 Task: Forward email as attachment with the signature Devin Parker with the subject Quarterly report from softage.1@softage.net to softage.7@softage.net with the message Please provide me with an update on the projects change management plan.
Action: Mouse moved to (904, 74)
Screenshot: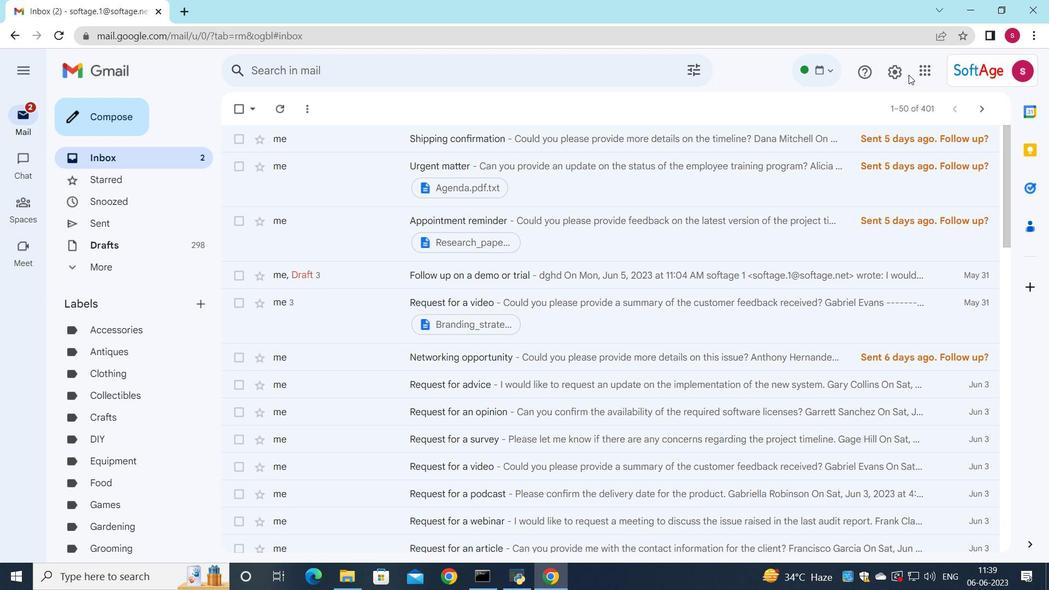 
Action: Mouse pressed left at (904, 74)
Screenshot: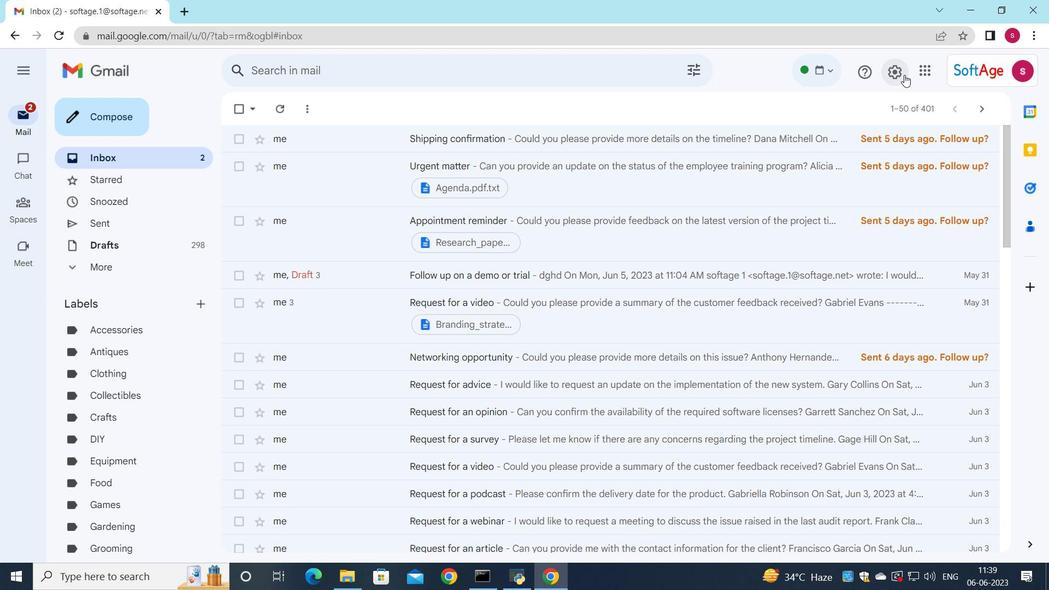 
Action: Mouse moved to (906, 137)
Screenshot: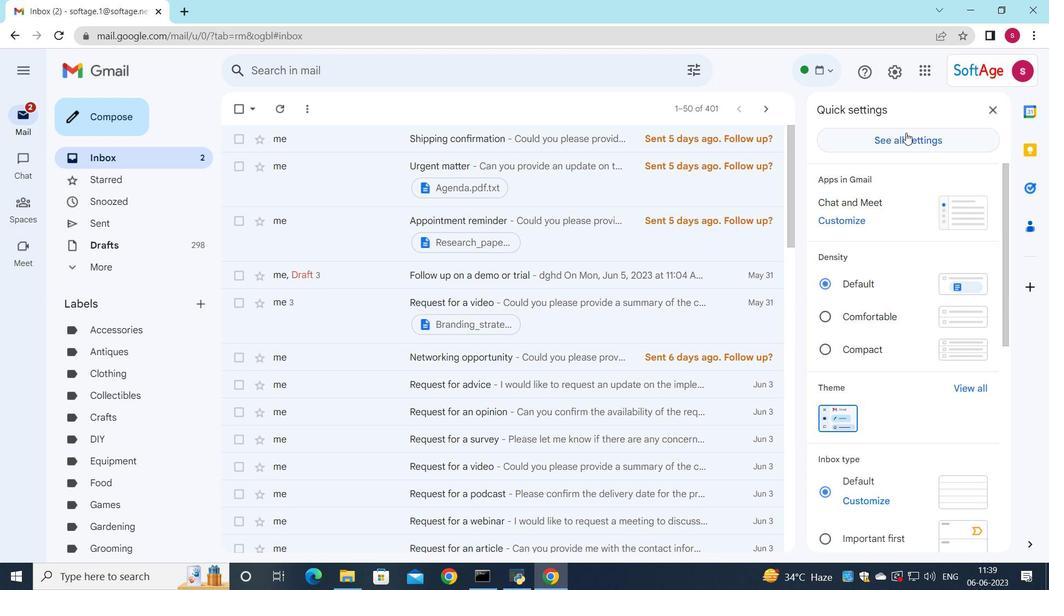 
Action: Mouse pressed left at (906, 137)
Screenshot: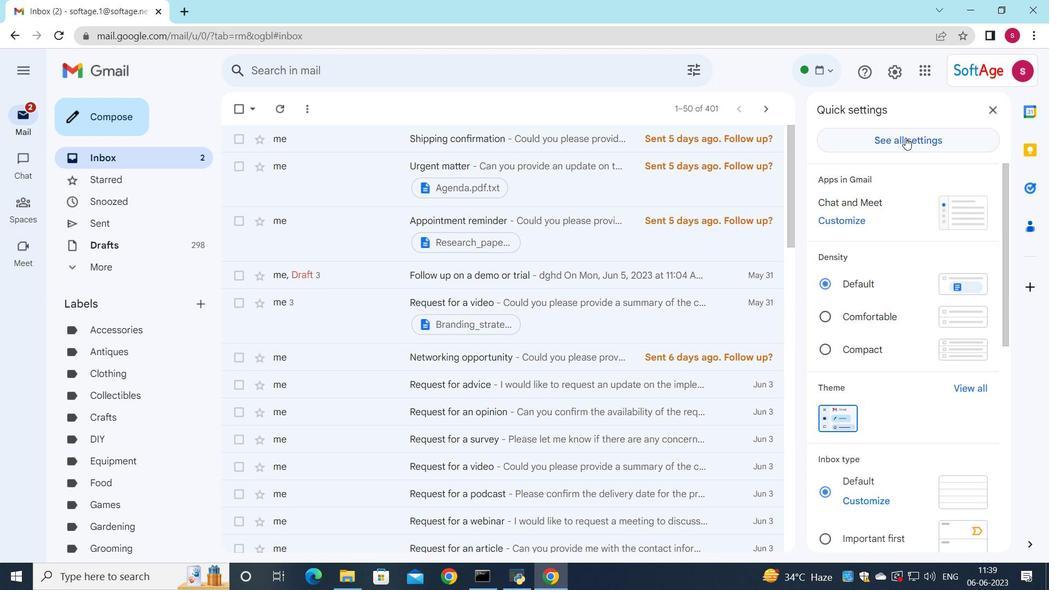 
Action: Mouse moved to (616, 224)
Screenshot: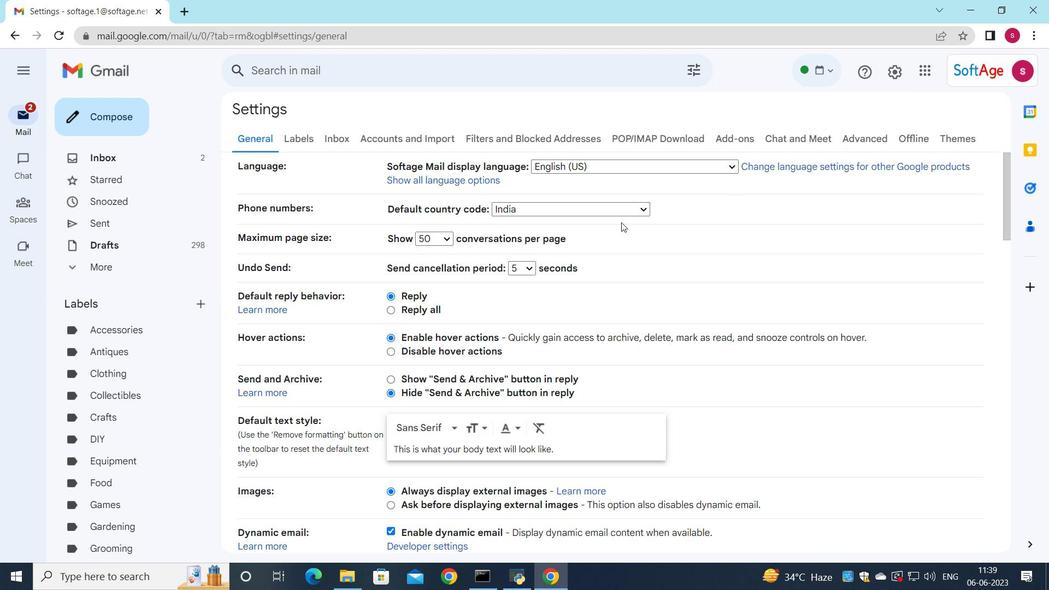 
Action: Mouse scrolled (616, 223) with delta (0, 0)
Screenshot: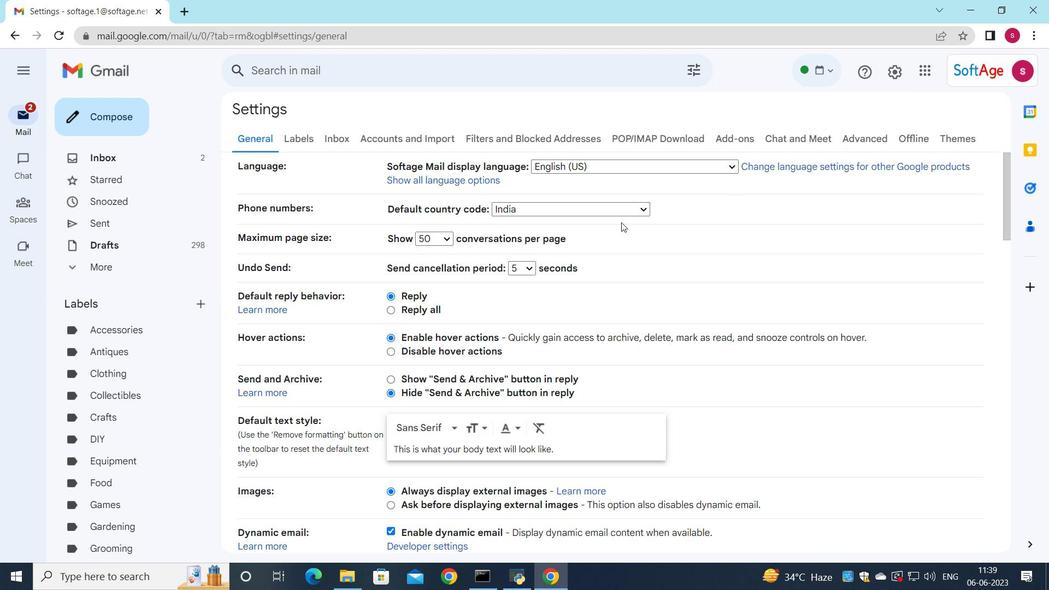 
Action: Mouse moved to (613, 226)
Screenshot: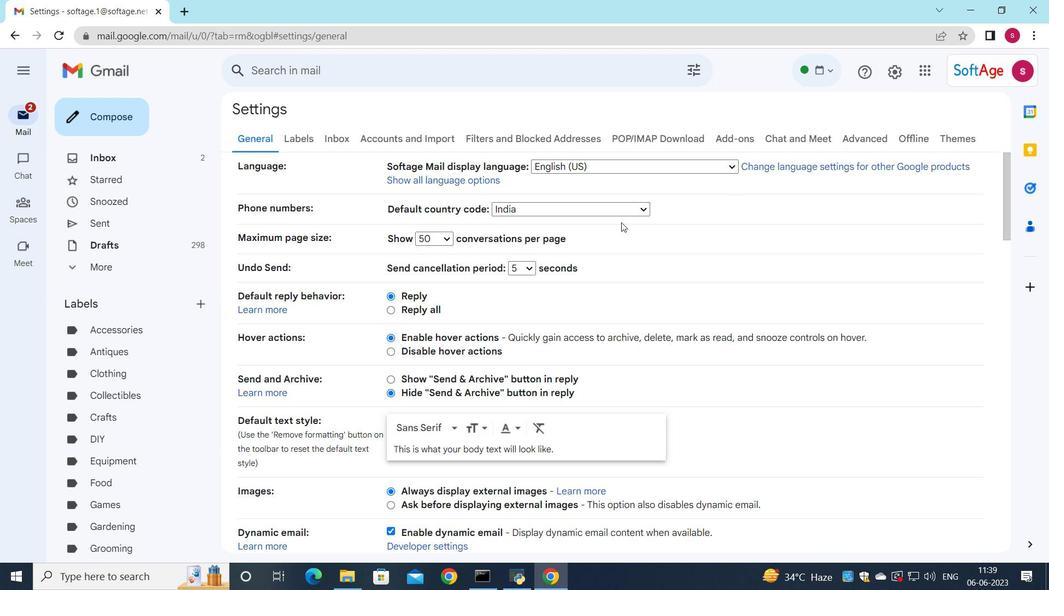 
Action: Mouse scrolled (613, 226) with delta (0, 0)
Screenshot: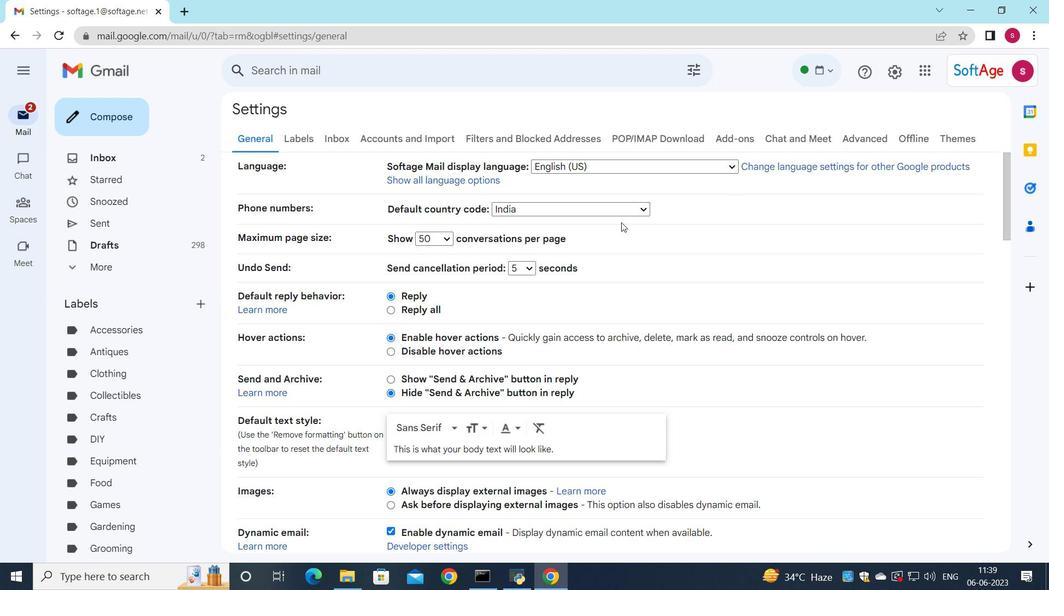 
Action: Mouse moved to (606, 235)
Screenshot: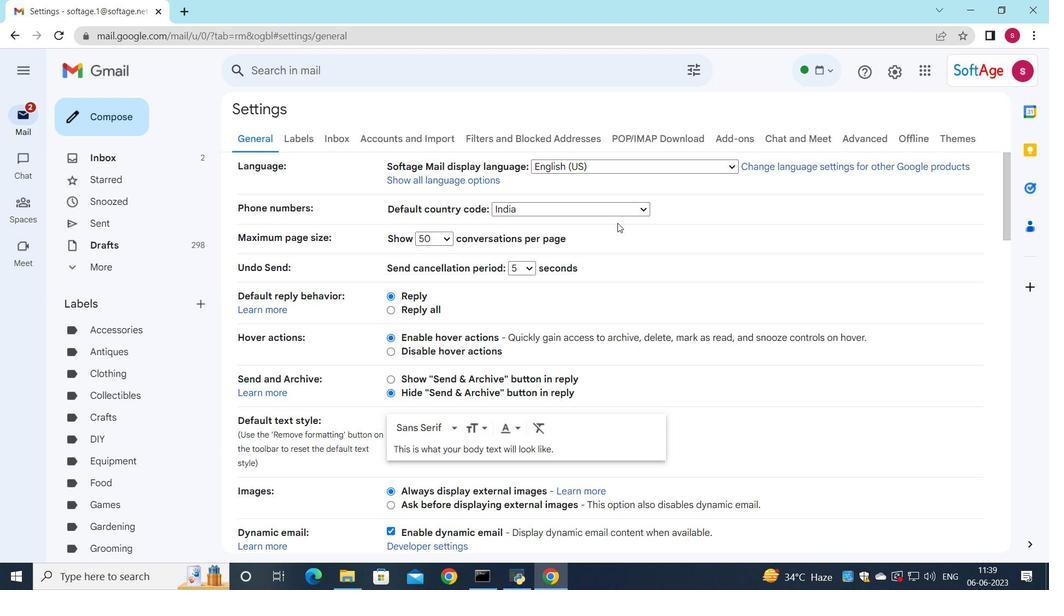 
Action: Mouse scrolled (606, 235) with delta (0, 0)
Screenshot: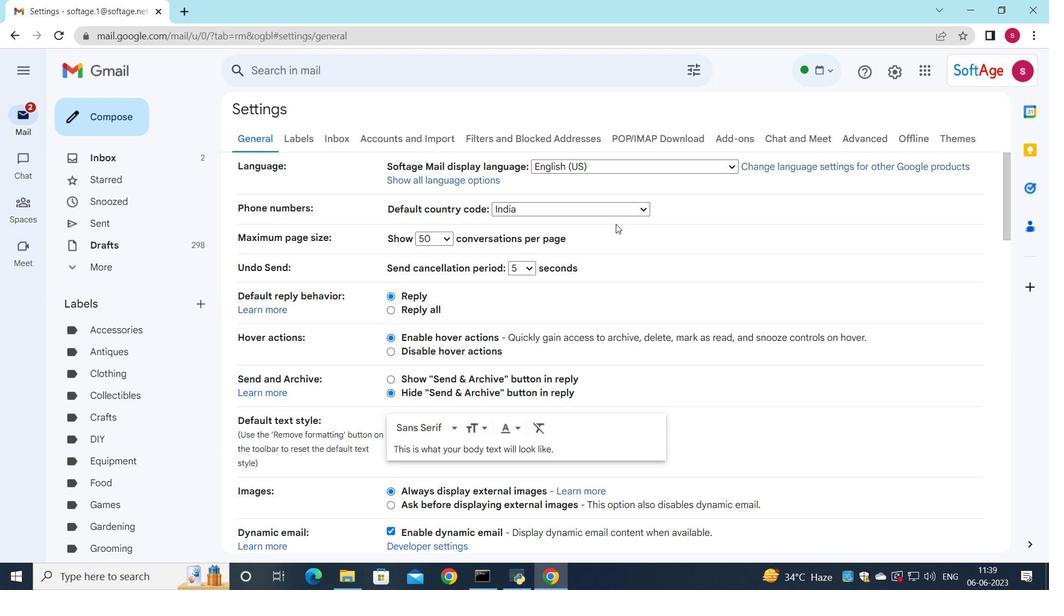 
Action: Mouse moved to (589, 250)
Screenshot: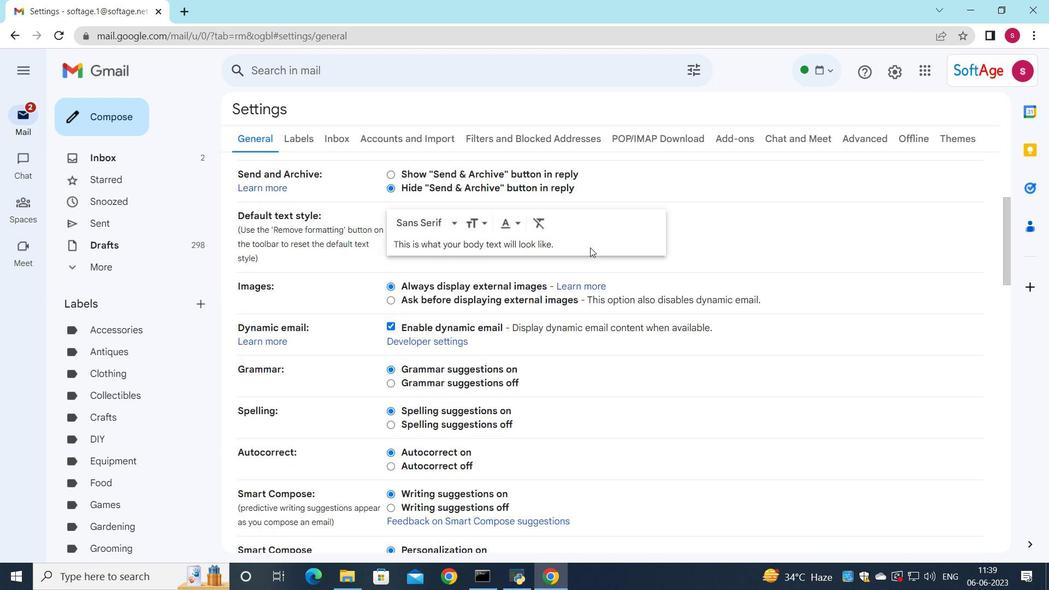 
Action: Mouse scrolled (589, 250) with delta (0, 0)
Screenshot: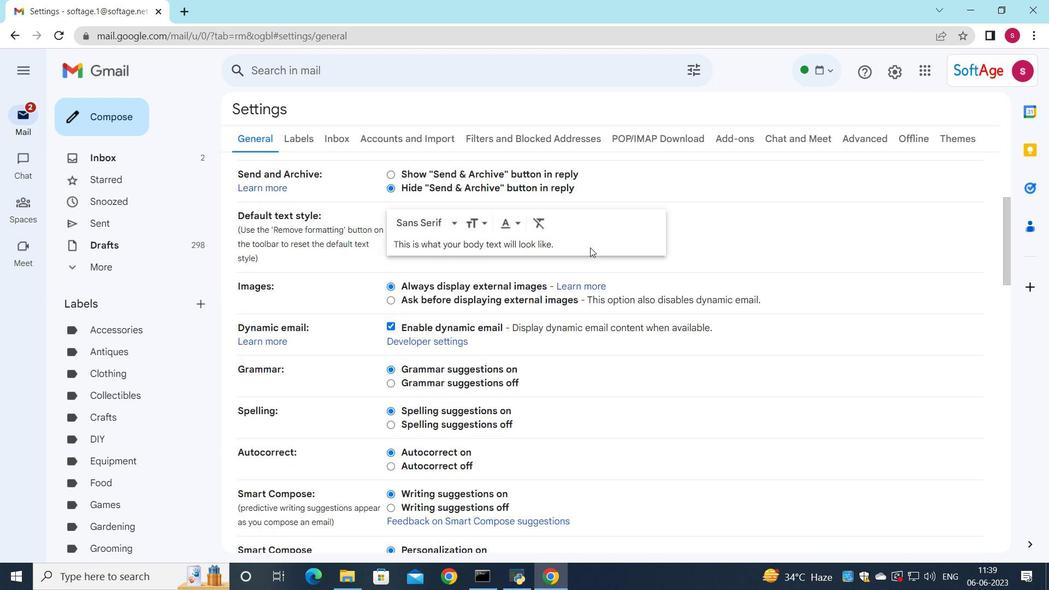 
Action: Mouse scrolled (589, 250) with delta (0, 0)
Screenshot: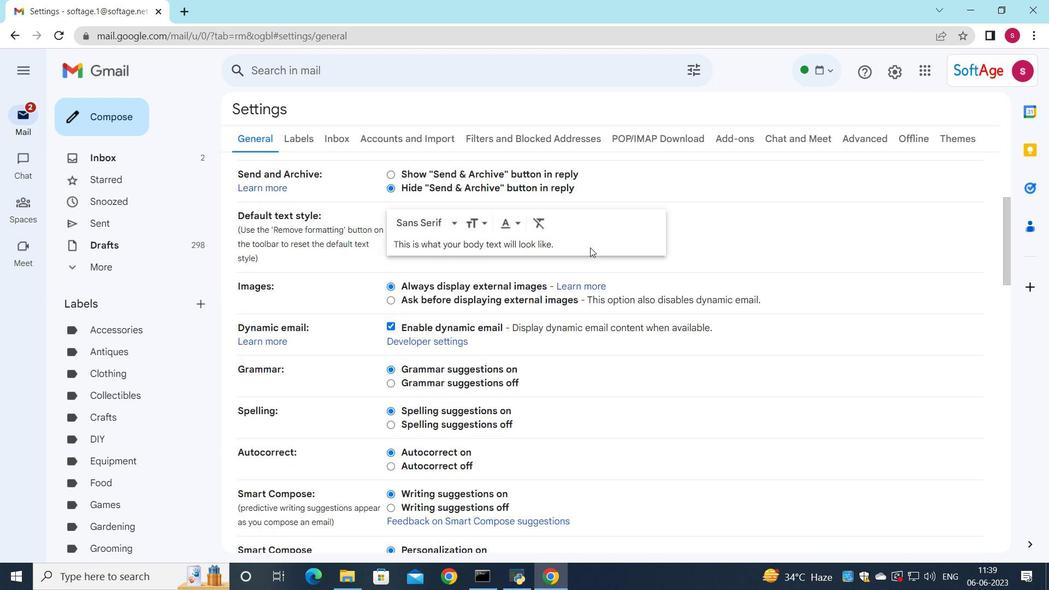 
Action: Mouse moved to (588, 252)
Screenshot: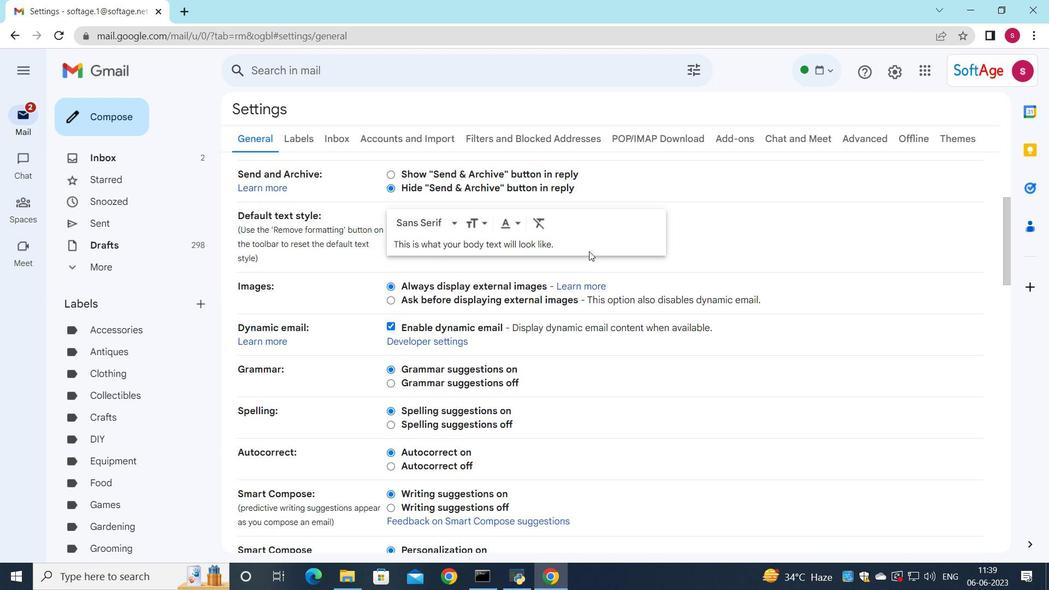 
Action: Mouse scrolled (588, 252) with delta (0, 0)
Screenshot: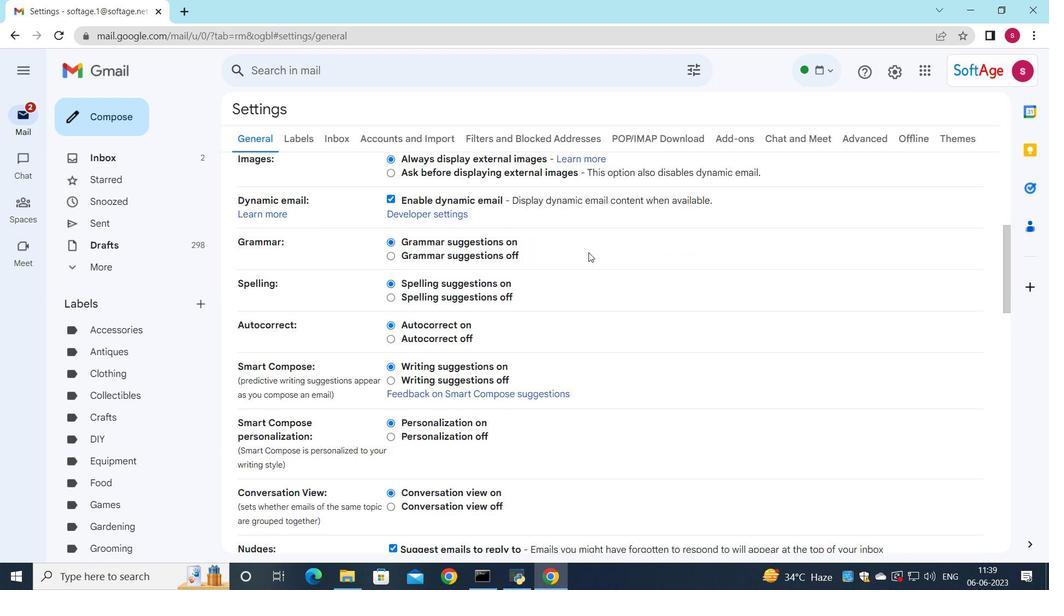 
Action: Mouse scrolled (588, 252) with delta (0, 0)
Screenshot: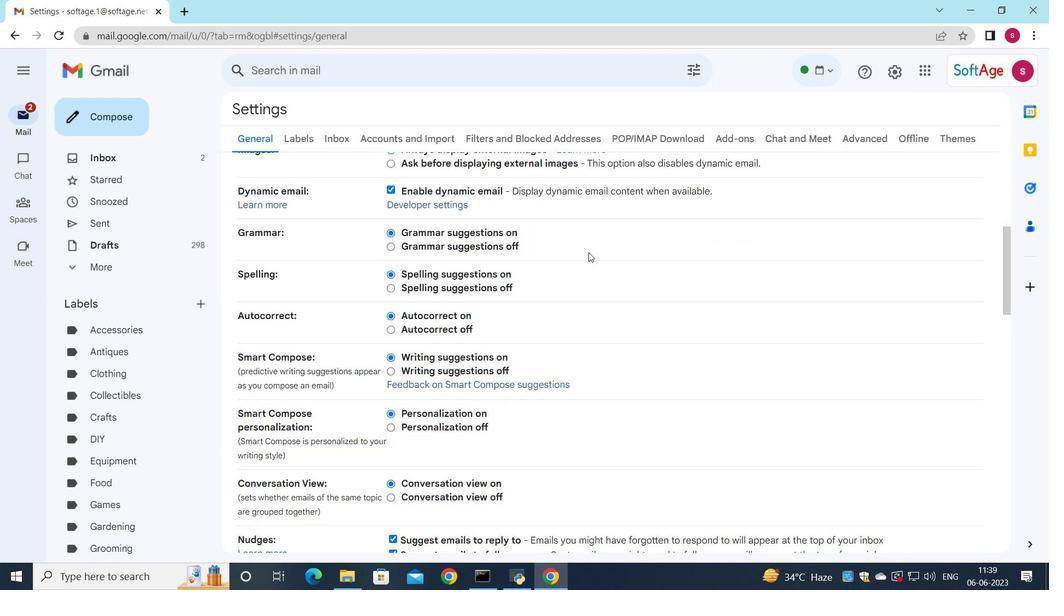 
Action: Mouse scrolled (588, 252) with delta (0, 0)
Screenshot: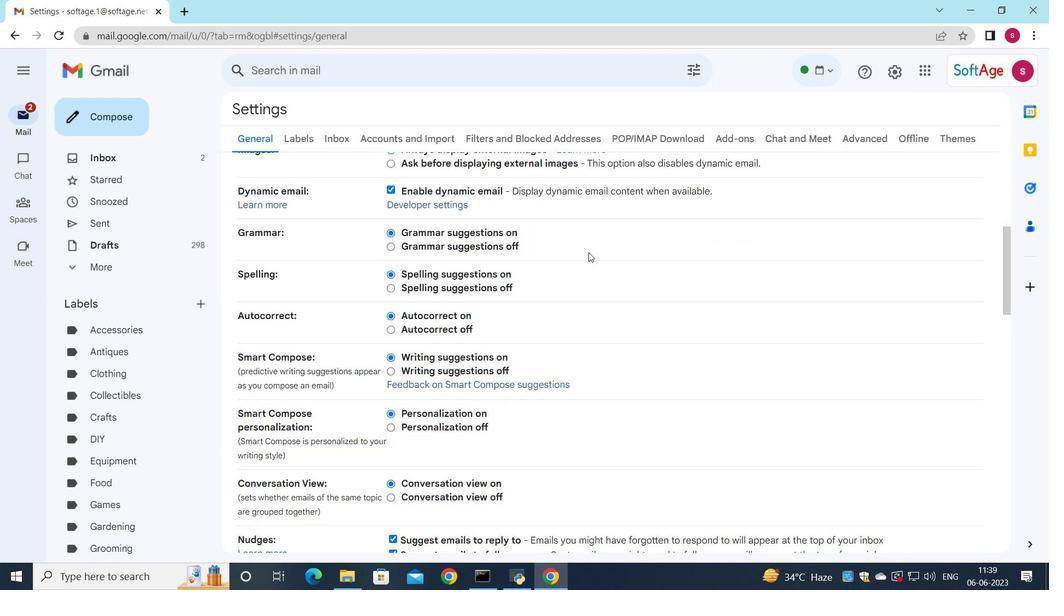 
Action: Mouse moved to (588, 252)
Screenshot: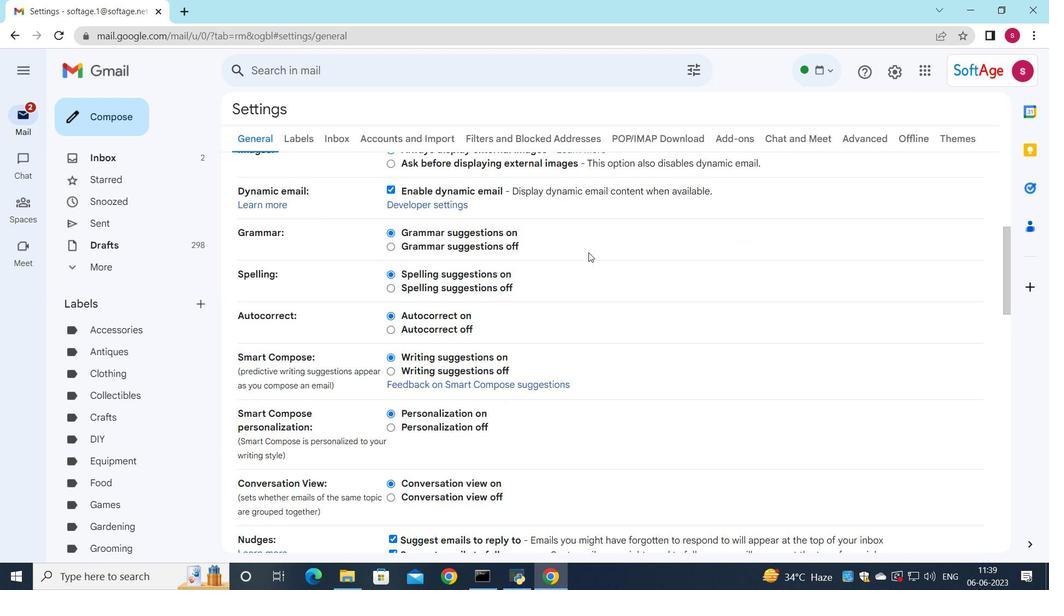 
Action: Mouse scrolled (588, 252) with delta (0, 0)
Screenshot: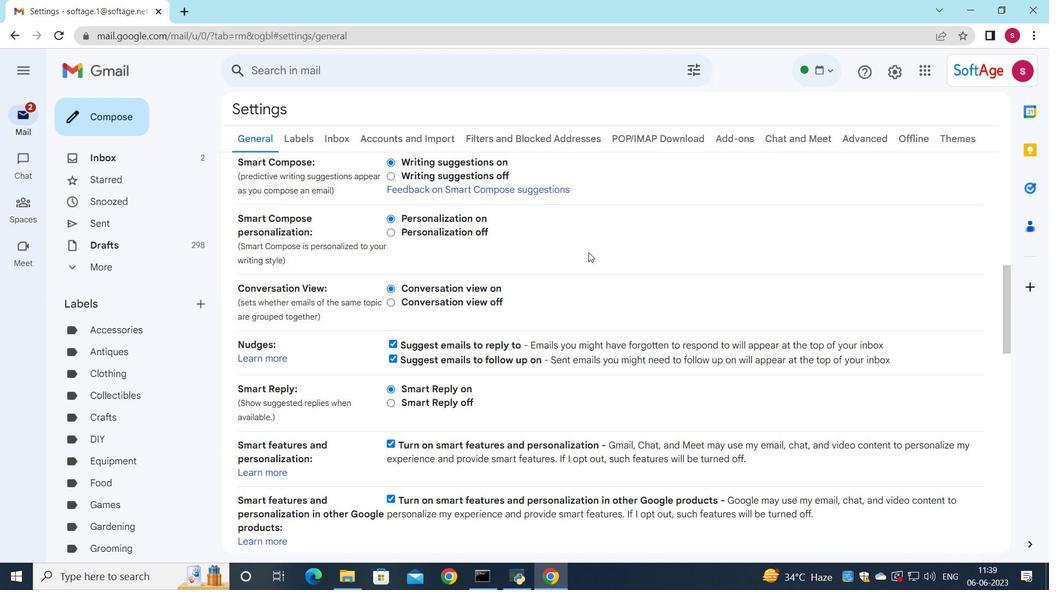 
Action: Mouse scrolled (588, 252) with delta (0, 0)
Screenshot: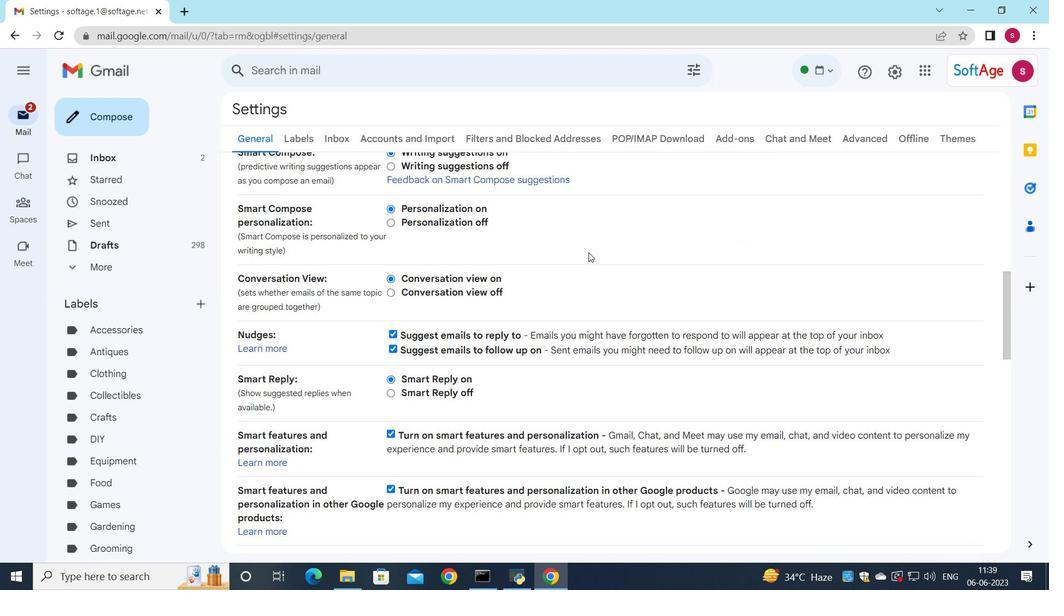 
Action: Mouse scrolled (588, 252) with delta (0, 0)
Screenshot: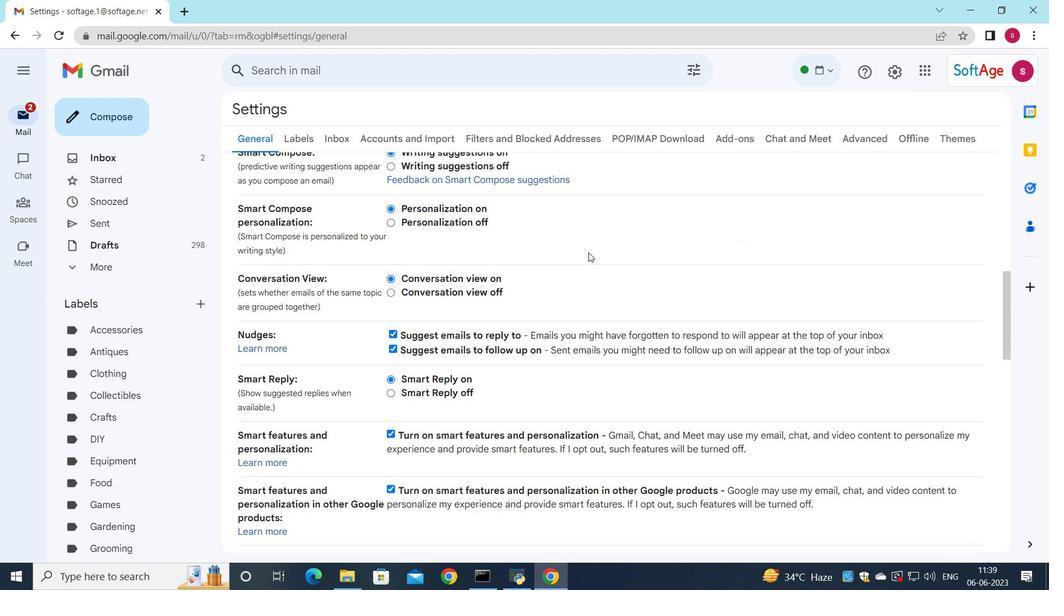 
Action: Mouse scrolled (588, 252) with delta (0, 0)
Screenshot: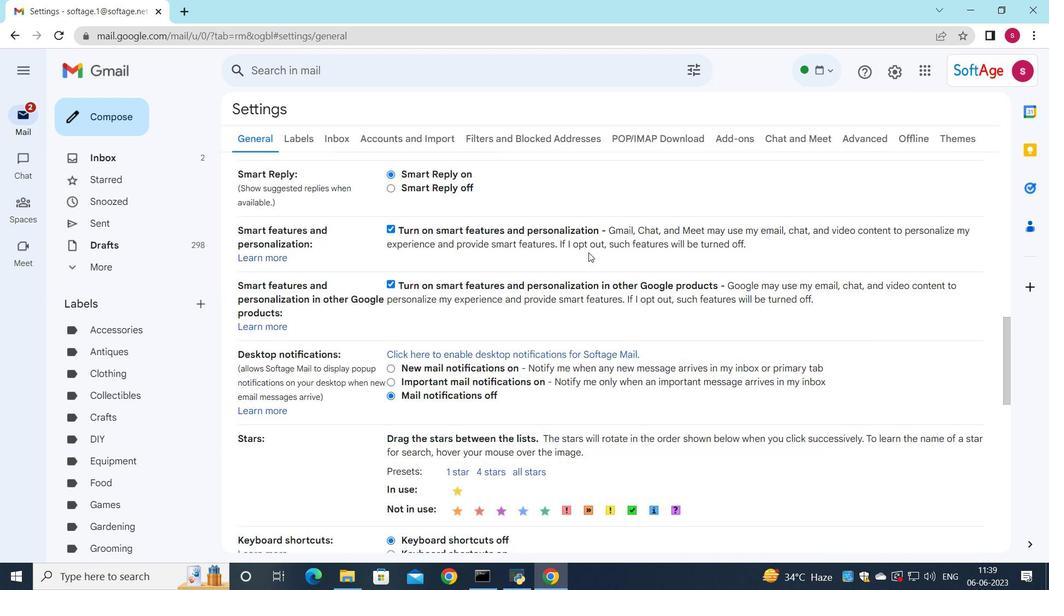 
Action: Mouse scrolled (588, 252) with delta (0, 0)
Screenshot: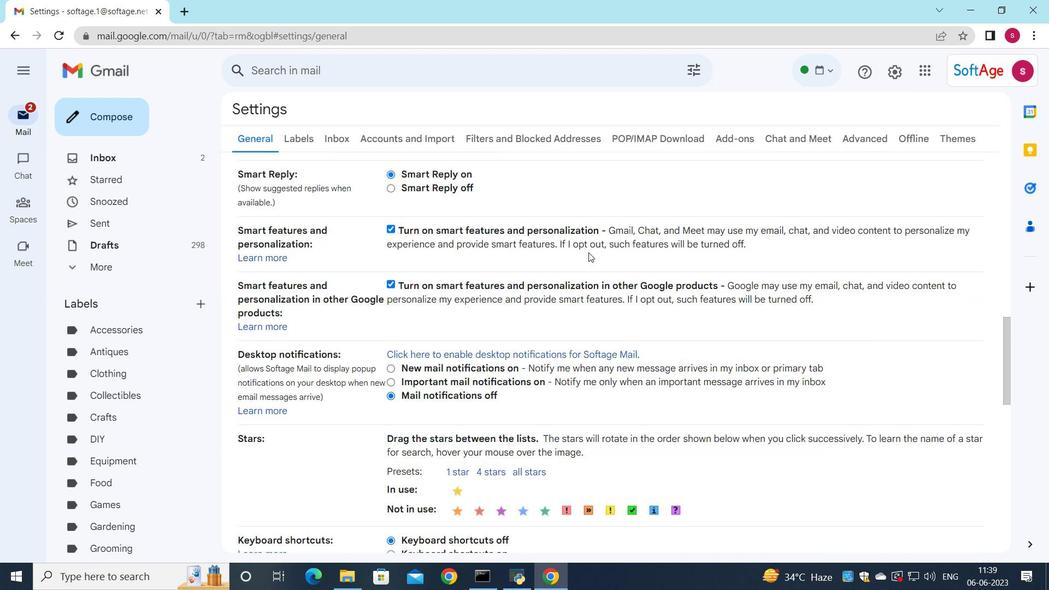 
Action: Mouse scrolled (588, 252) with delta (0, 0)
Screenshot: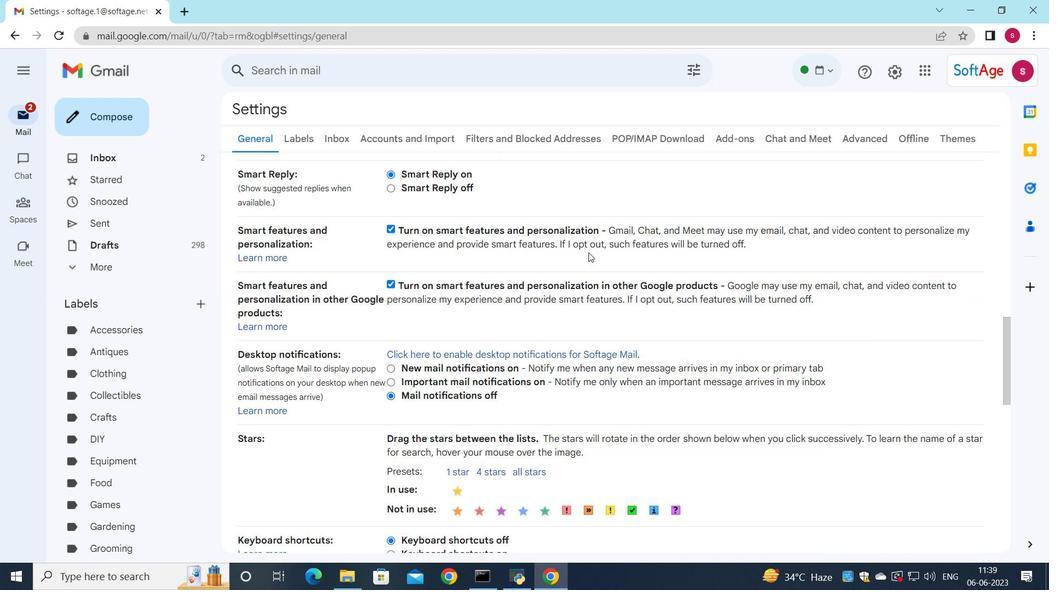 
Action: Mouse moved to (587, 254)
Screenshot: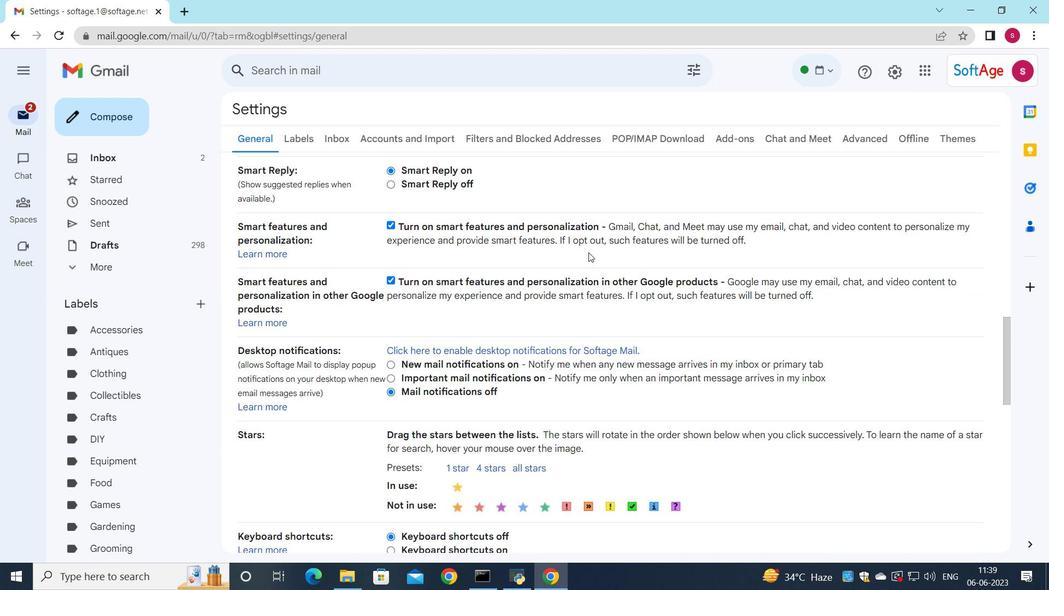 
Action: Mouse scrolled (587, 253) with delta (0, 0)
Screenshot: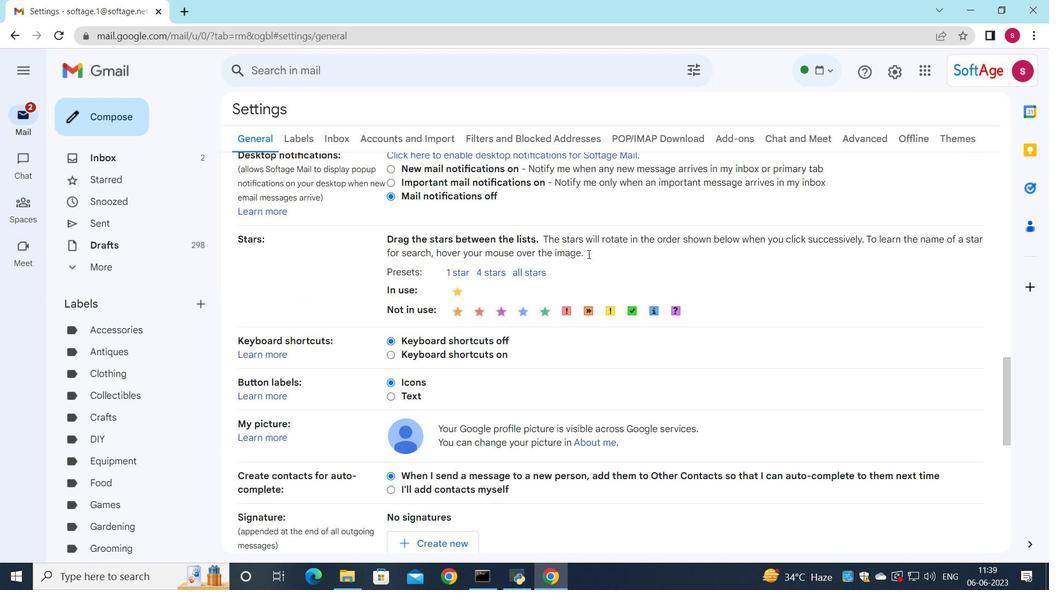 
Action: Mouse scrolled (587, 253) with delta (0, 0)
Screenshot: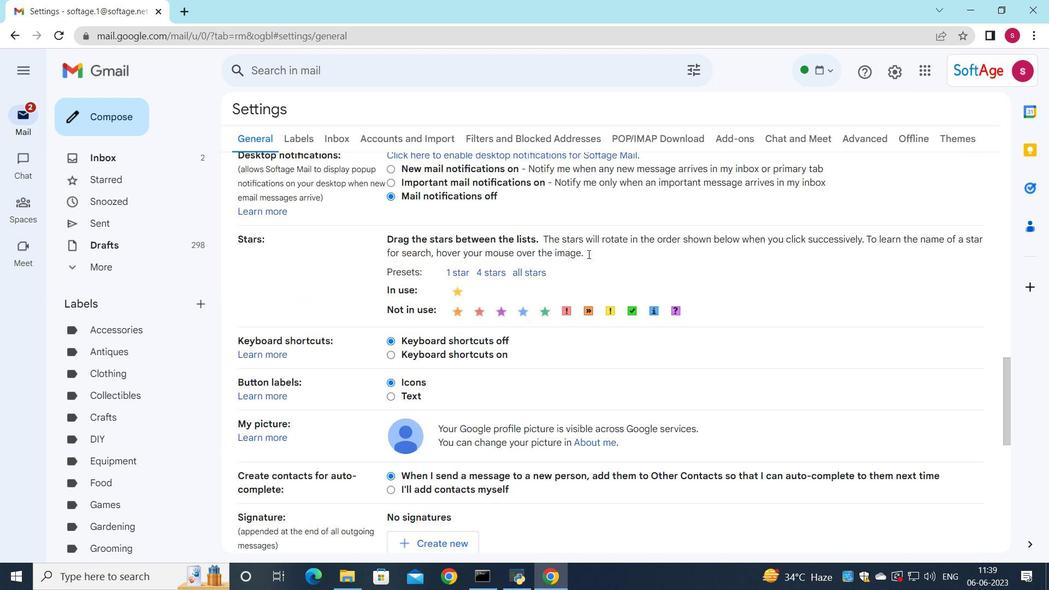 
Action: Mouse moved to (582, 264)
Screenshot: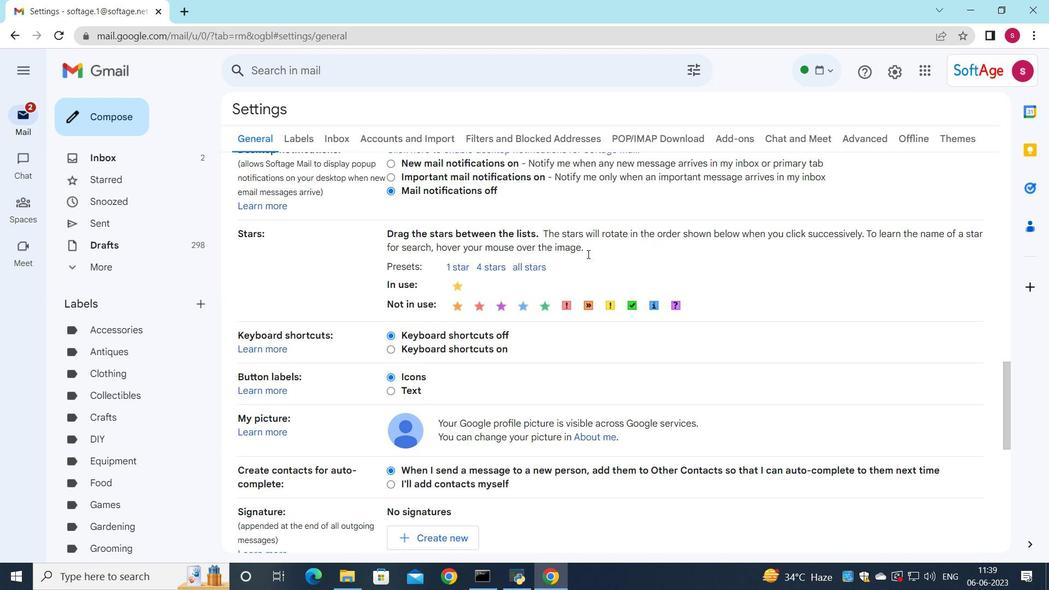 
Action: Mouse scrolled (582, 263) with delta (0, 0)
Screenshot: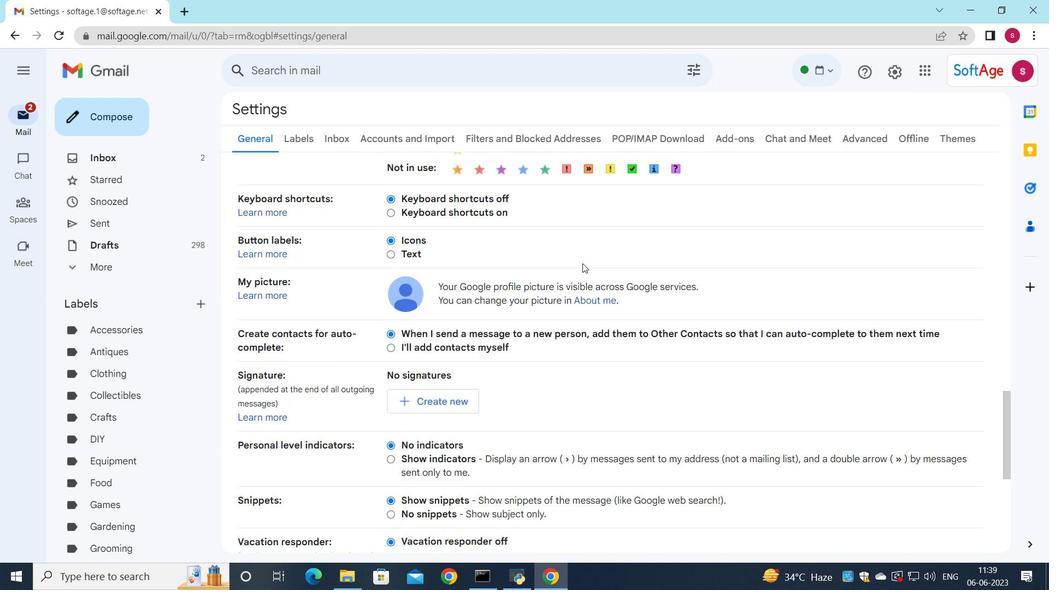 
Action: Mouse scrolled (582, 263) with delta (0, 0)
Screenshot: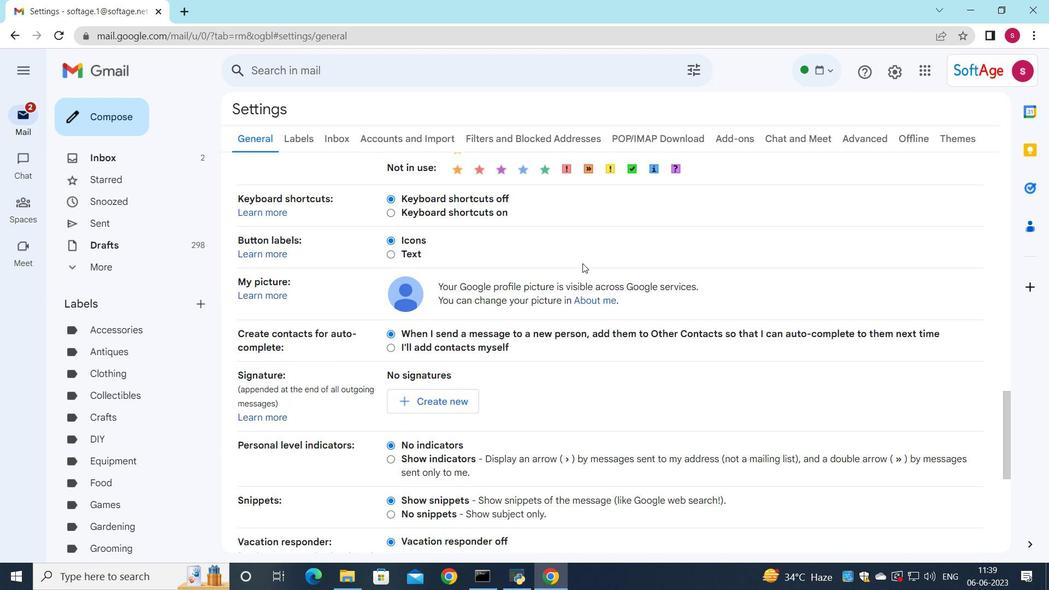 
Action: Mouse scrolled (582, 263) with delta (0, 0)
Screenshot: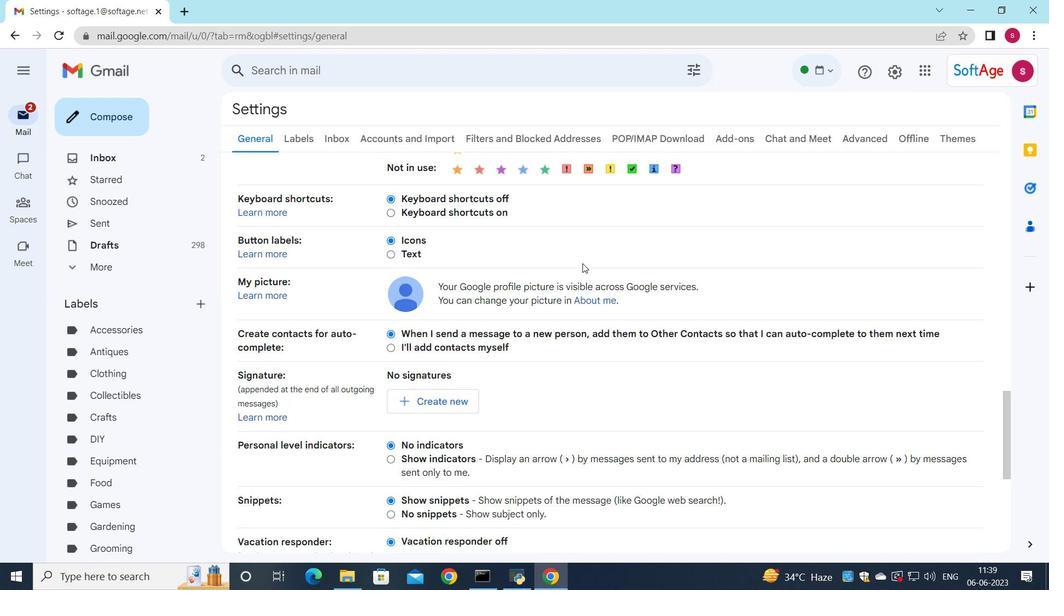 
Action: Mouse moved to (550, 260)
Screenshot: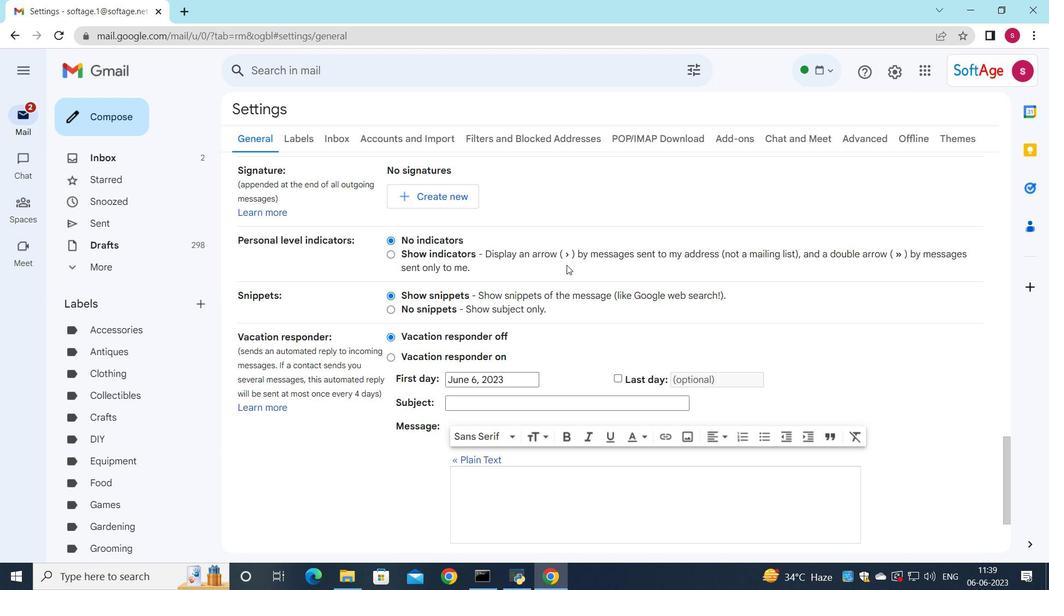 
Action: Mouse scrolled (550, 261) with delta (0, 0)
Screenshot: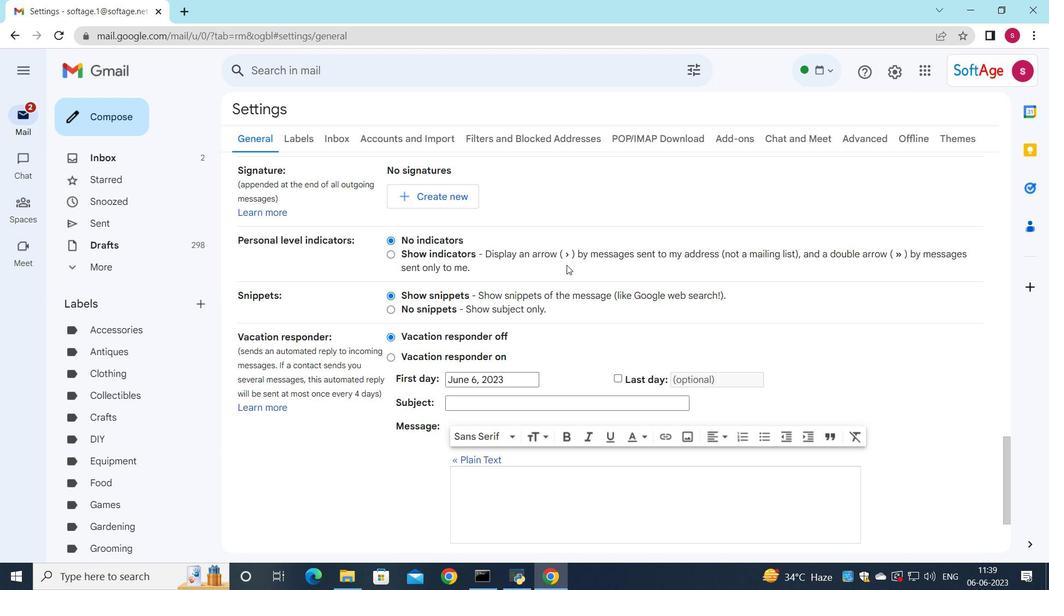 
Action: Mouse moved to (438, 263)
Screenshot: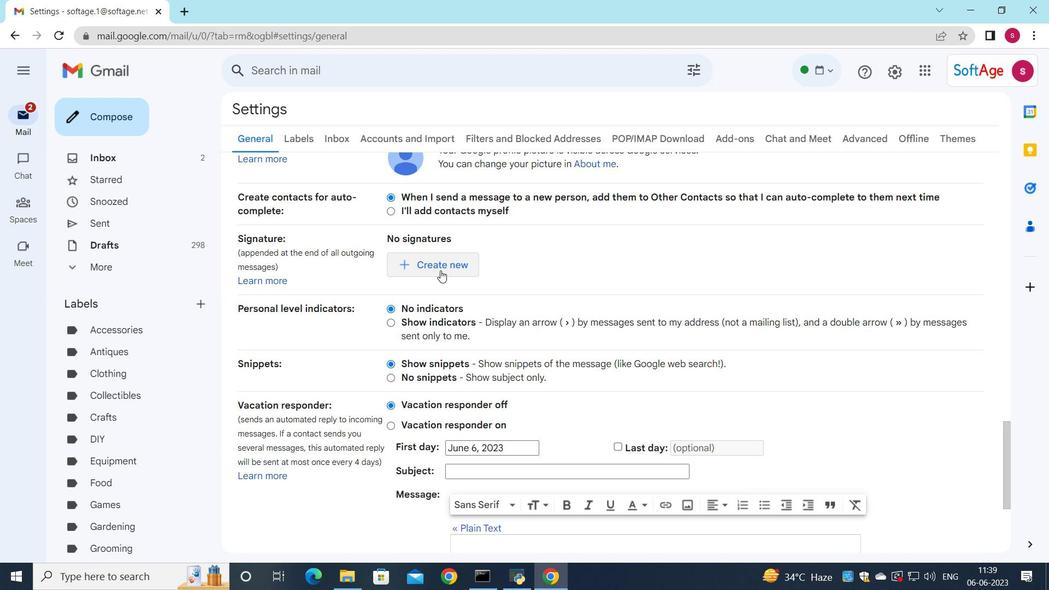 
Action: Mouse pressed left at (438, 263)
Screenshot: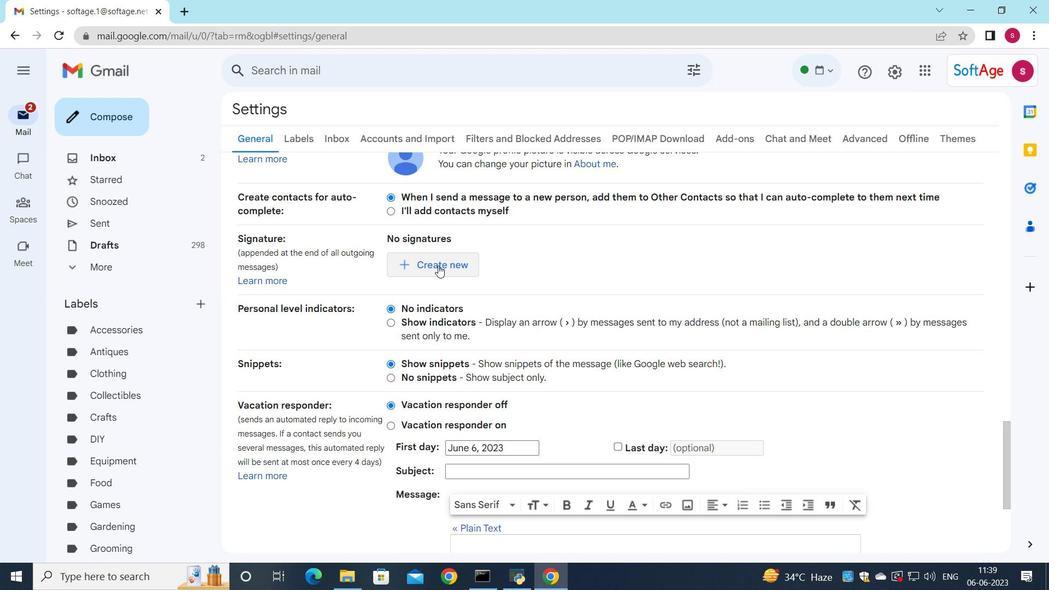 
Action: Mouse moved to (514, 281)
Screenshot: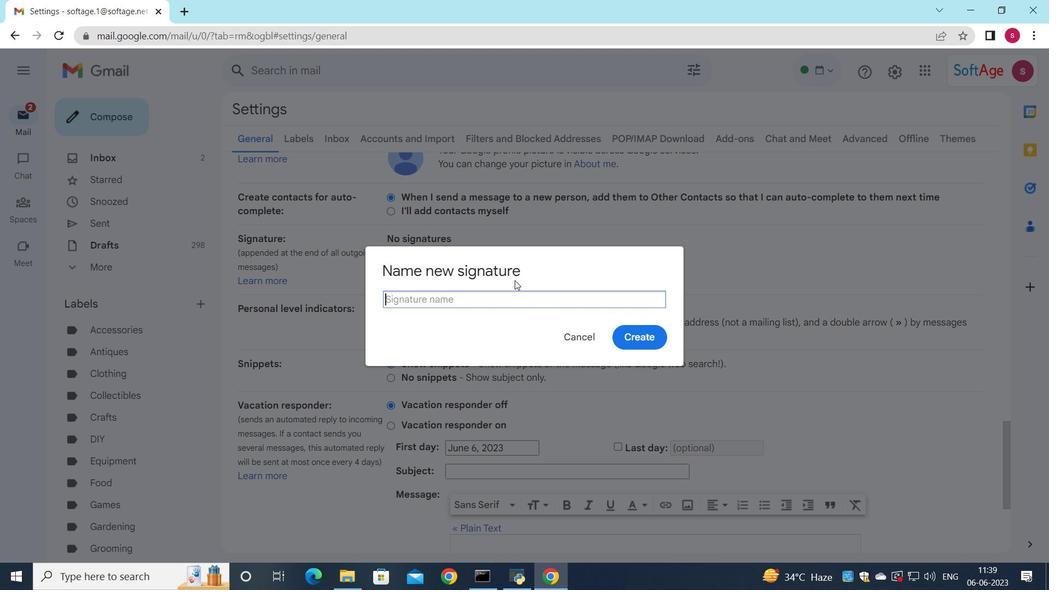 
Action: Key pressed <Key.shift>Devin<Key.space><Key.shift><Key.shift><Key.shift><Key.shift><Key.shift><Key.shift>Parker
Screenshot: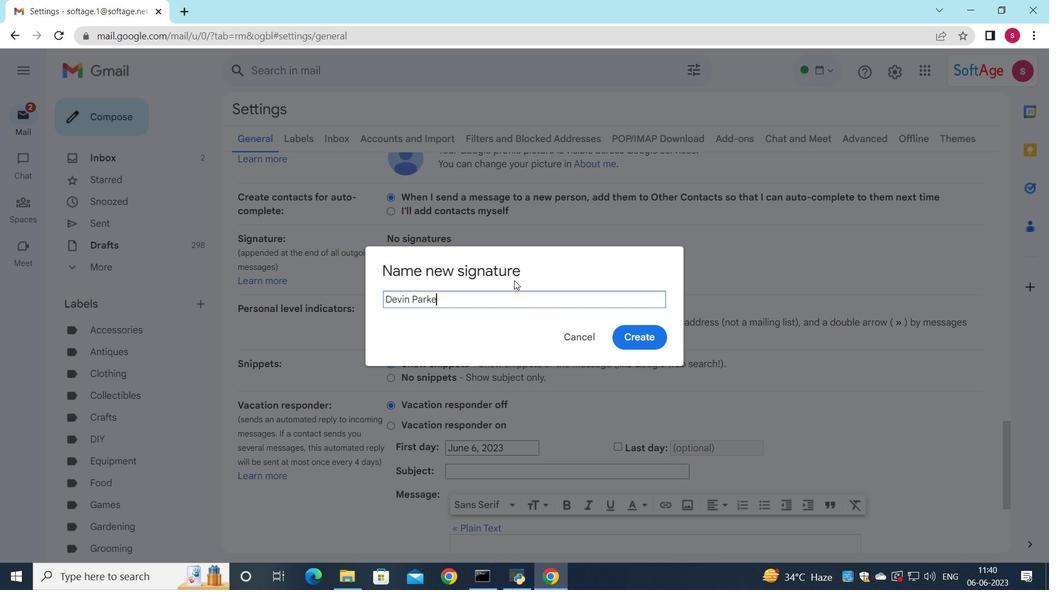
Action: Mouse moved to (633, 327)
Screenshot: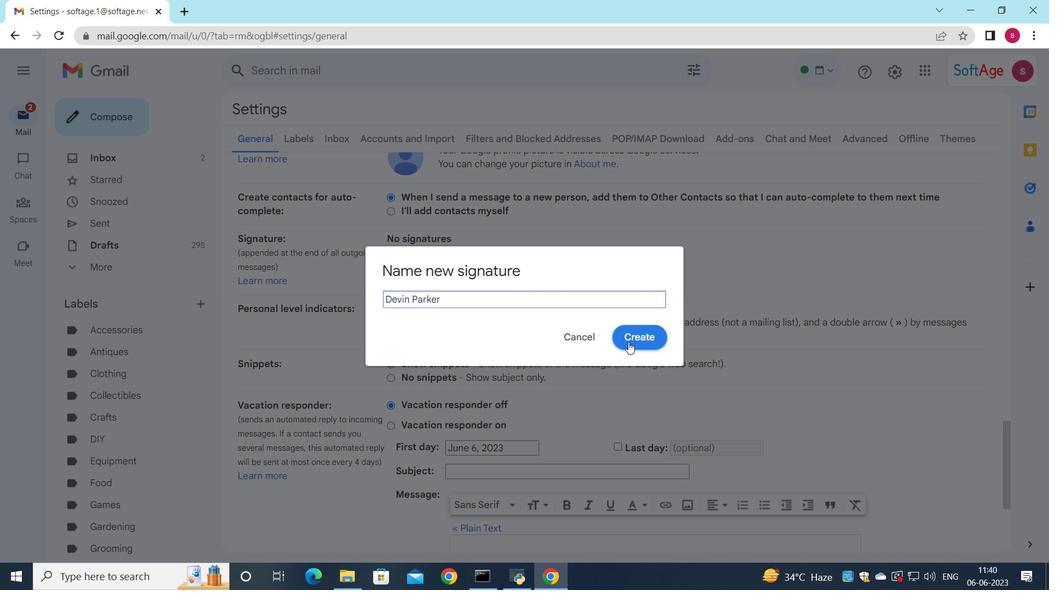 
Action: Mouse pressed left at (633, 327)
Screenshot: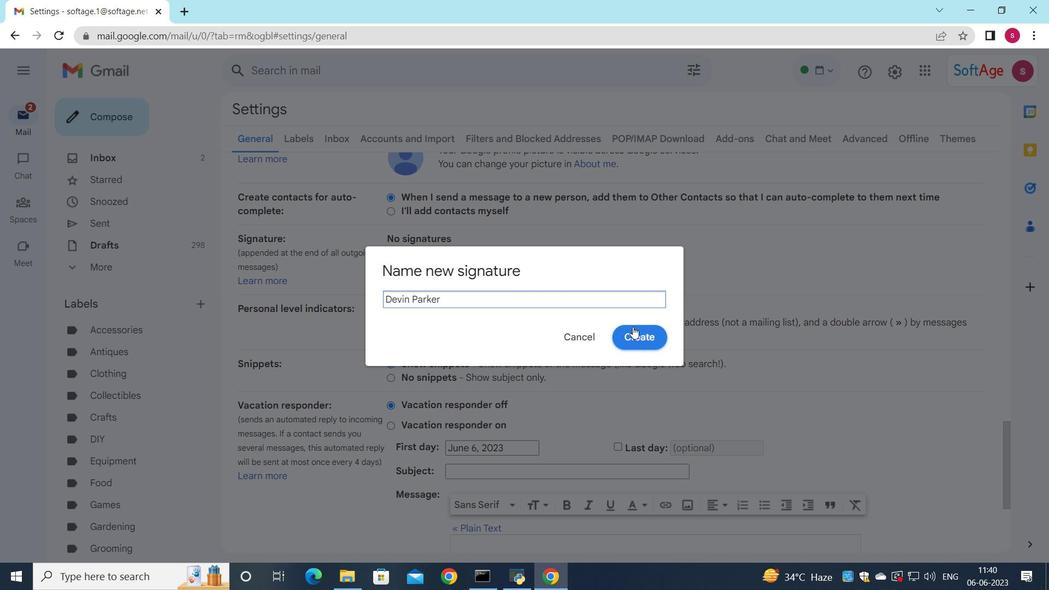 
Action: Mouse moved to (611, 284)
Screenshot: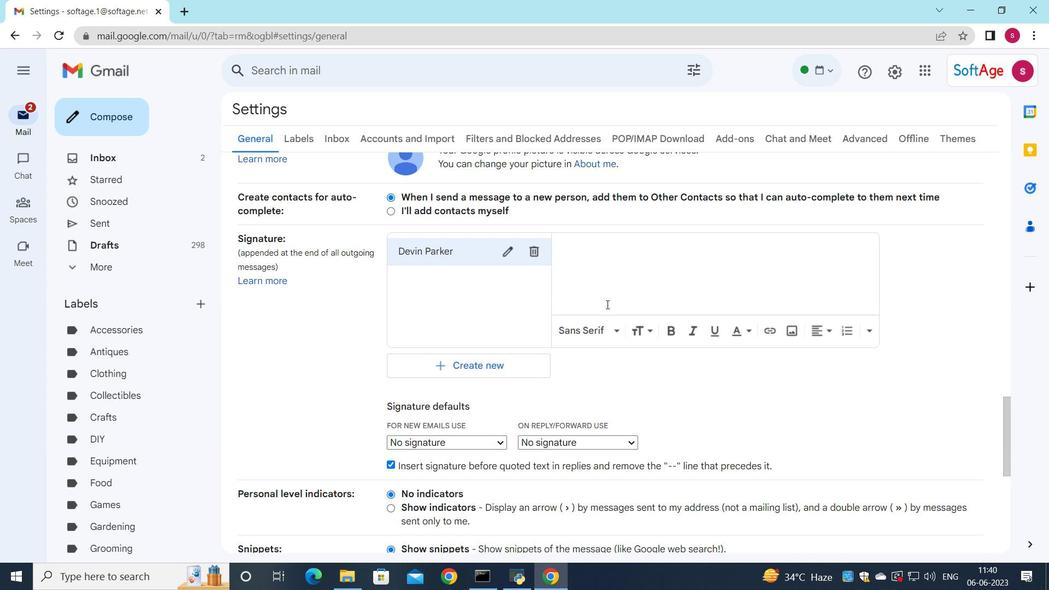 
Action: Mouse pressed left at (611, 284)
Screenshot: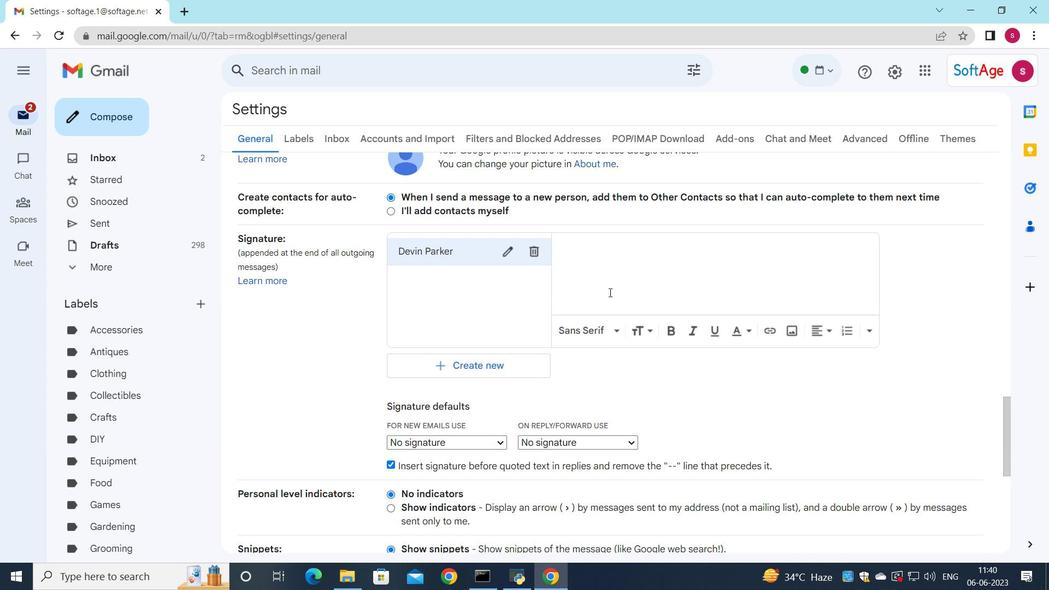 
Action: Key pressed <Key.shift>Devin<Key.space><Key.shift>Parker
Screenshot: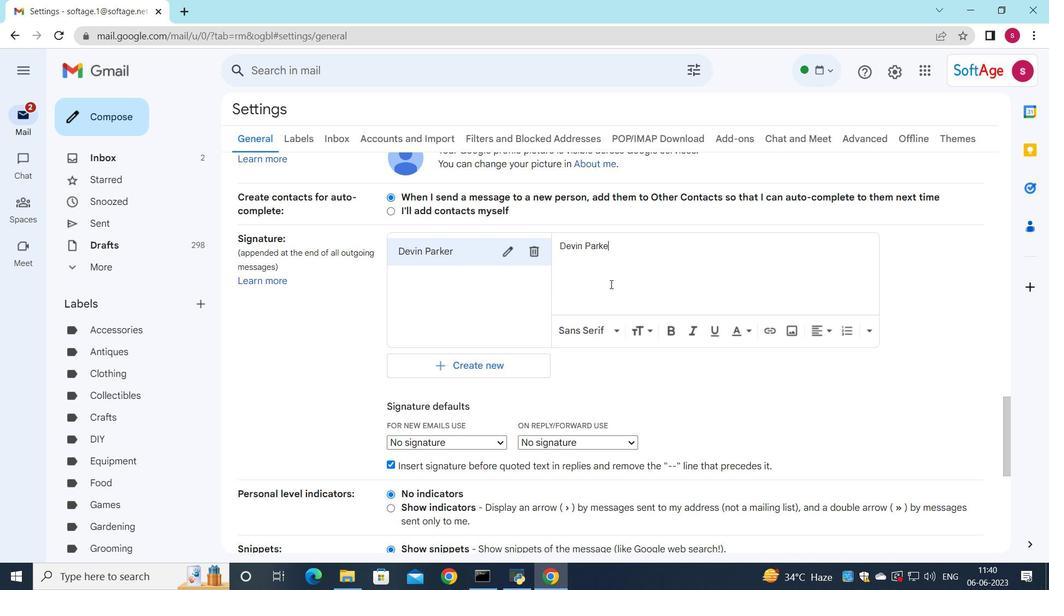 
Action: Mouse moved to (558, 305)
Screenshot: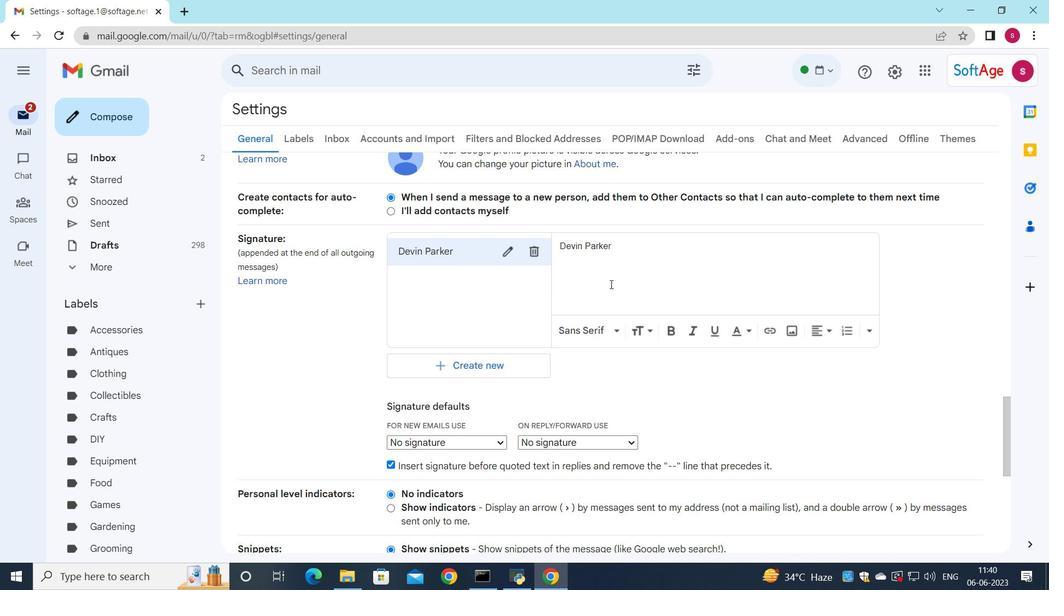 
Action: Mouse scrolled (558, 305) with delta (0, 0)
Screenshot: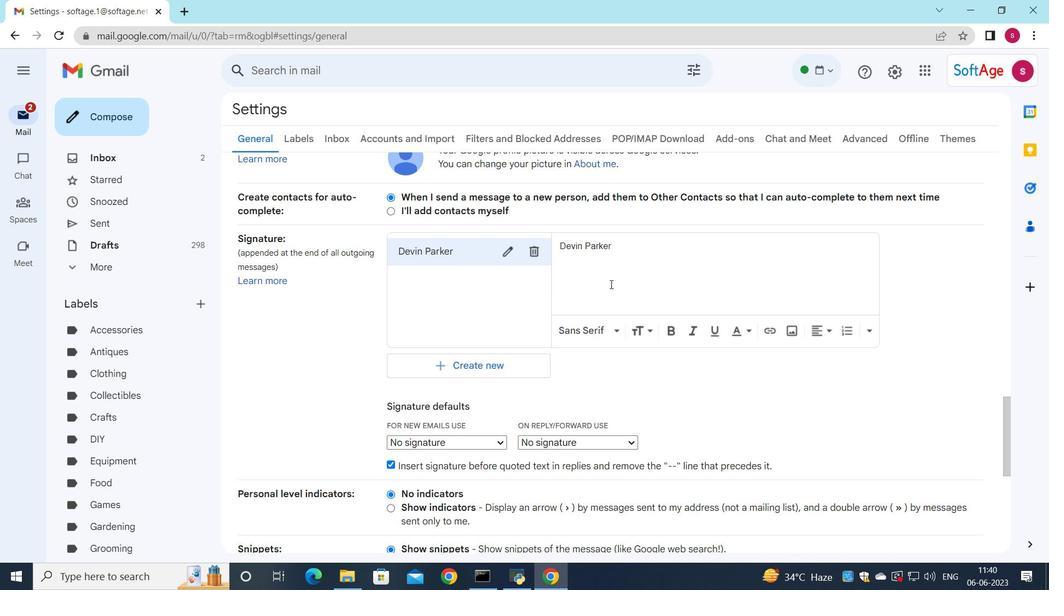 
Action: Mouse moved to (521, 335)
Screenshot: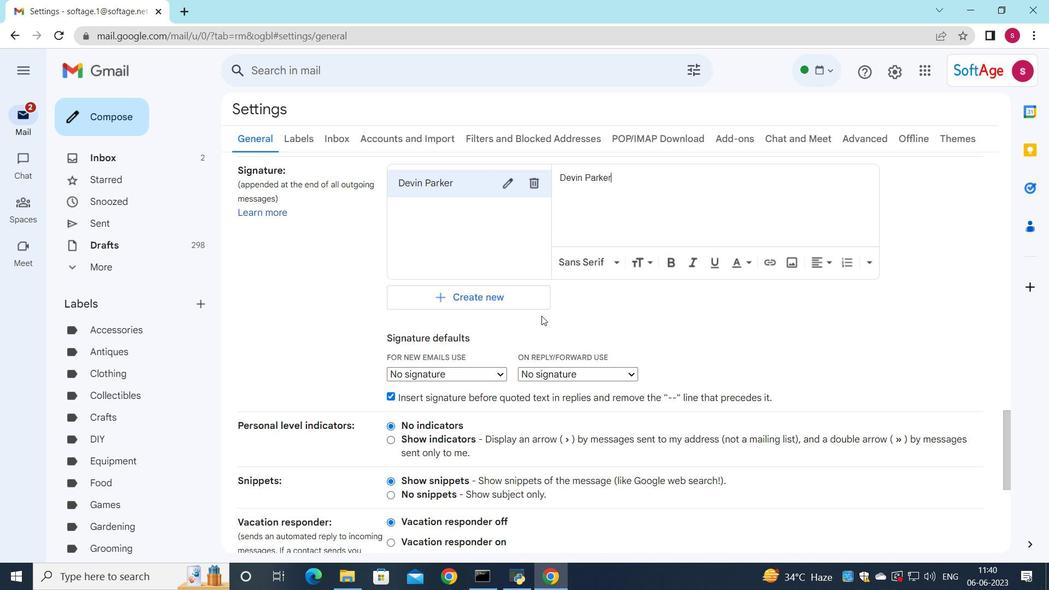 
Action: Mouse scrolled (521, 334) with delta (0, 0)
Screenshot: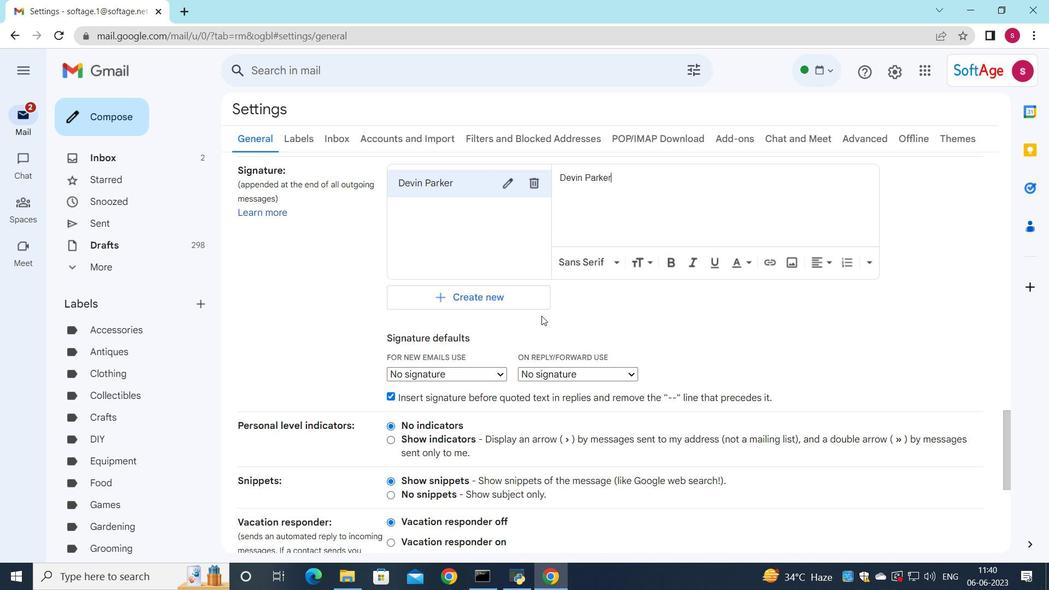 
Action: Mouse moved to (491, 305)
Screenshot: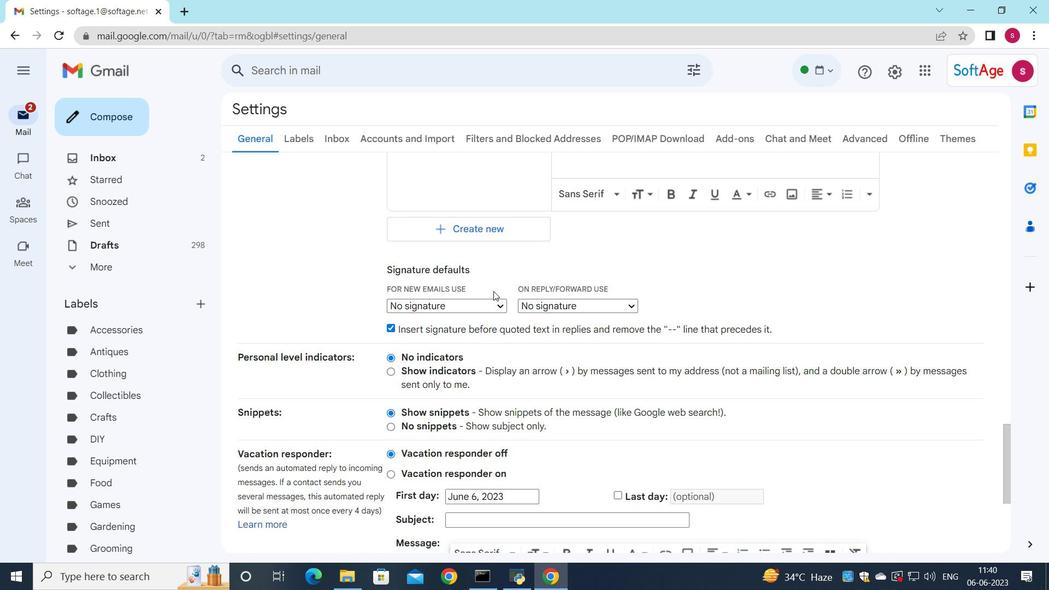 
Action: Mouse pressed left at (491, 305)
Screenshot: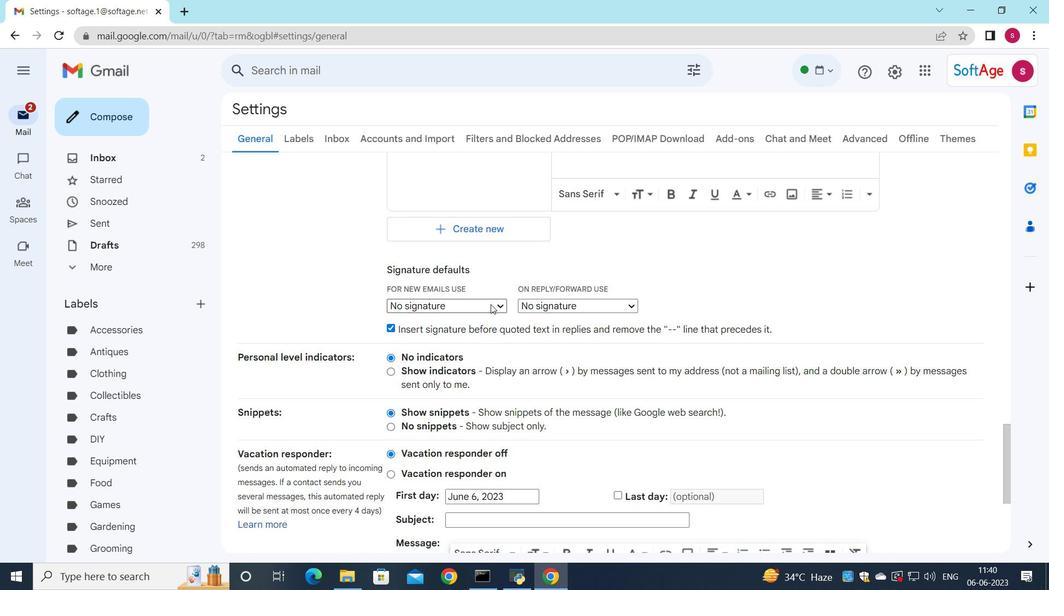 
Action: Mouse moved to (487, 337)
Screenshot: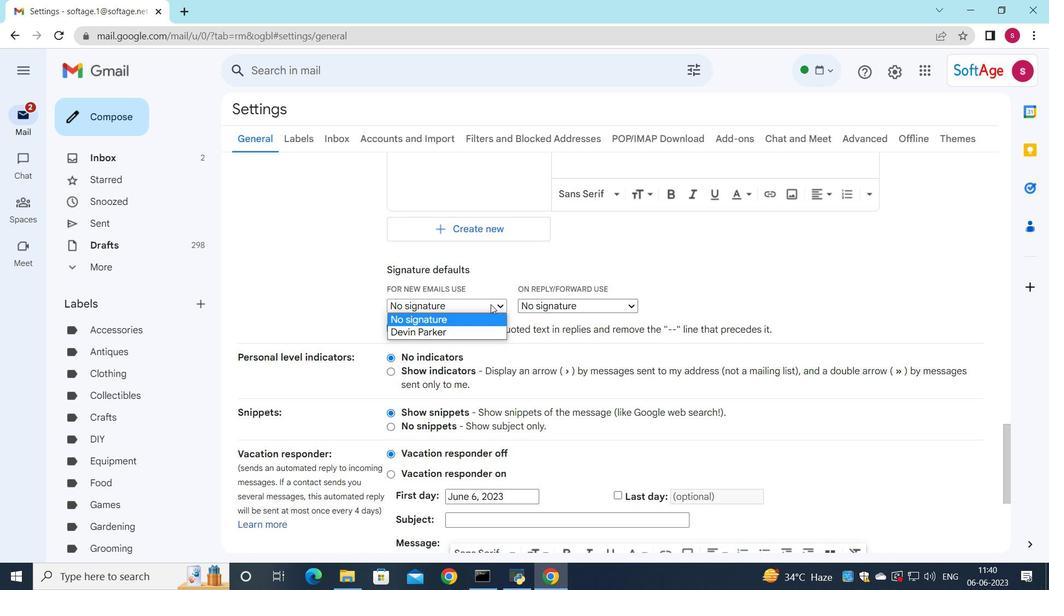 
Action: Mouse pressed left at (487, 337)
Screenshot: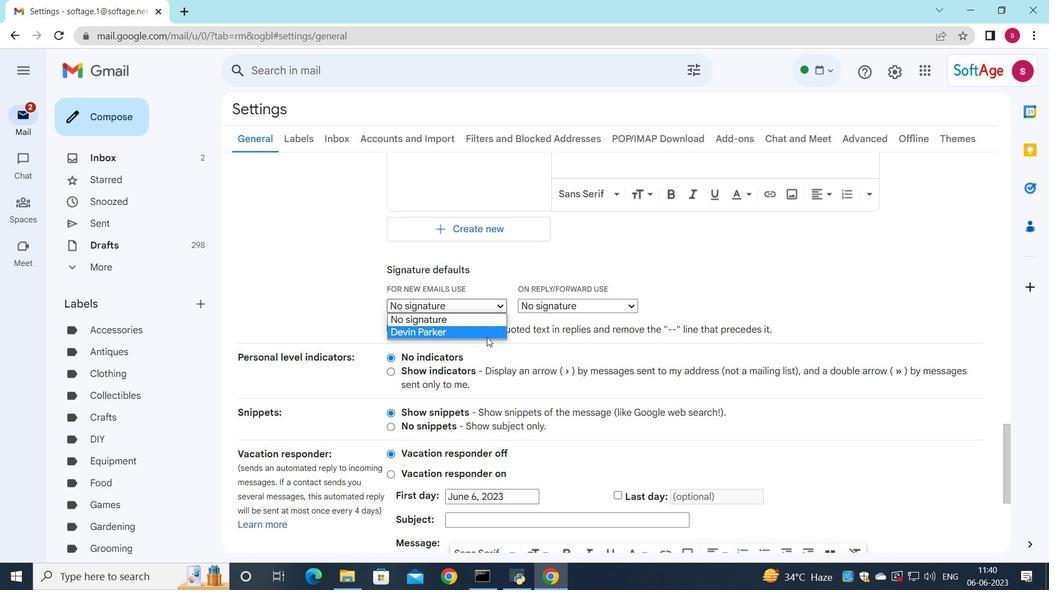 
Action: Mouse moved to (548, 303)
Screenshot: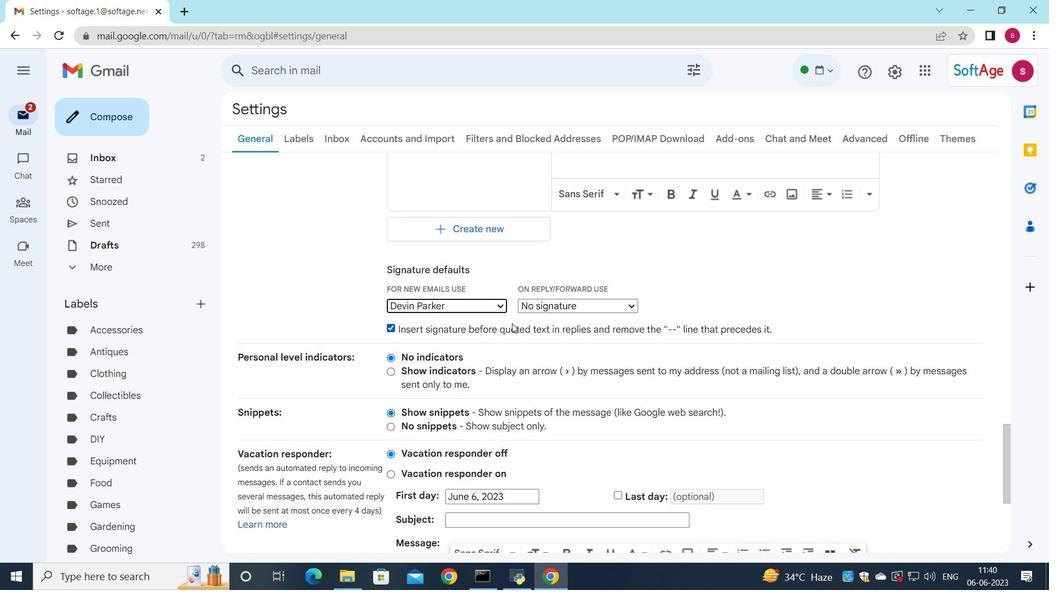 
Action: Mouse pressed left at (548, 303)
Screenshot: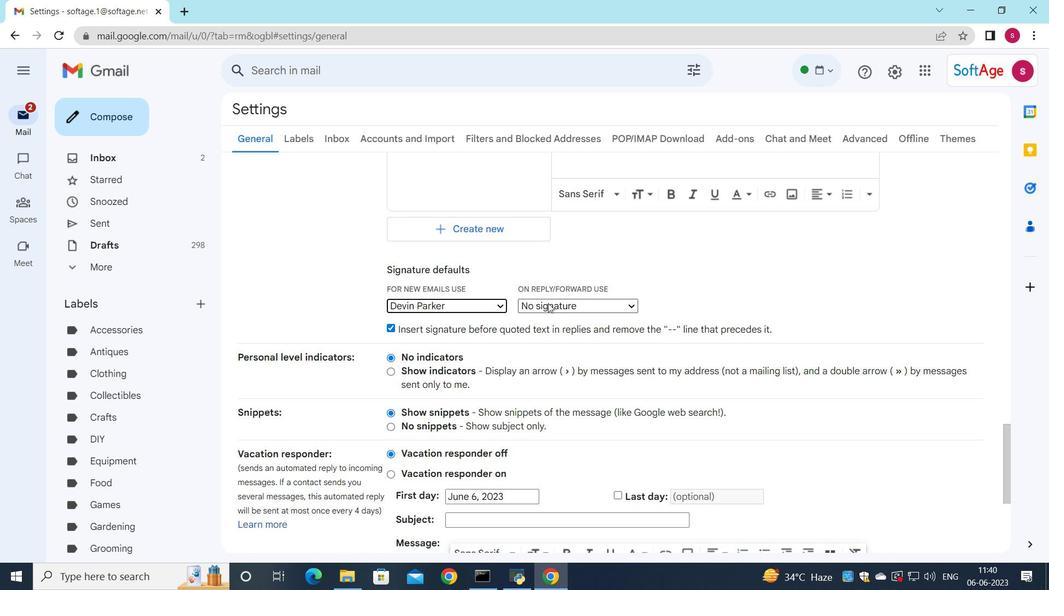 
Action: Mouse moved to (544, 331)
Screenshot: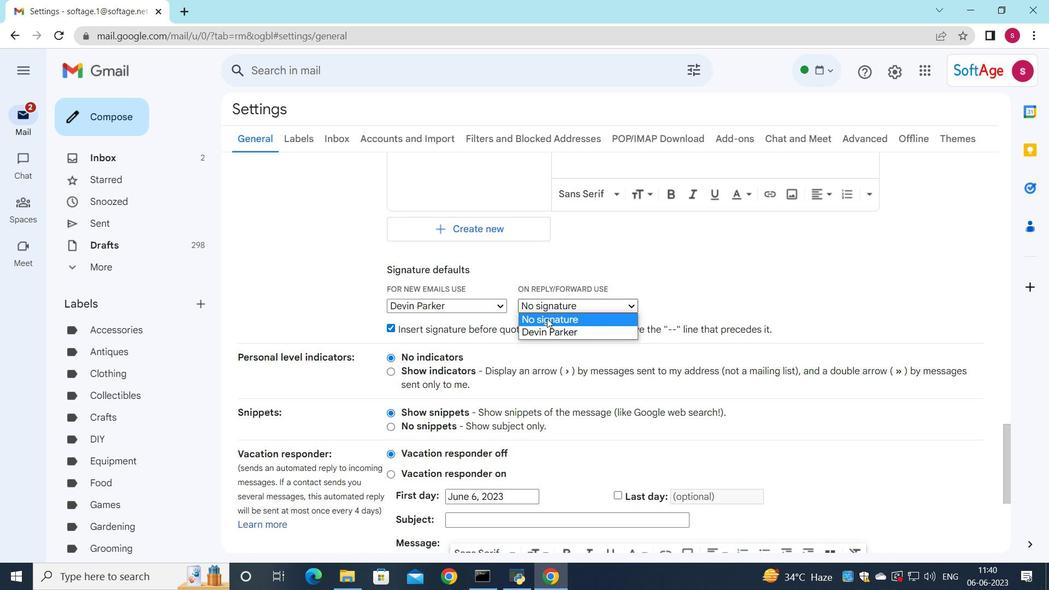 
Action: Mouse pressed left at (544, 331)
Screenshot: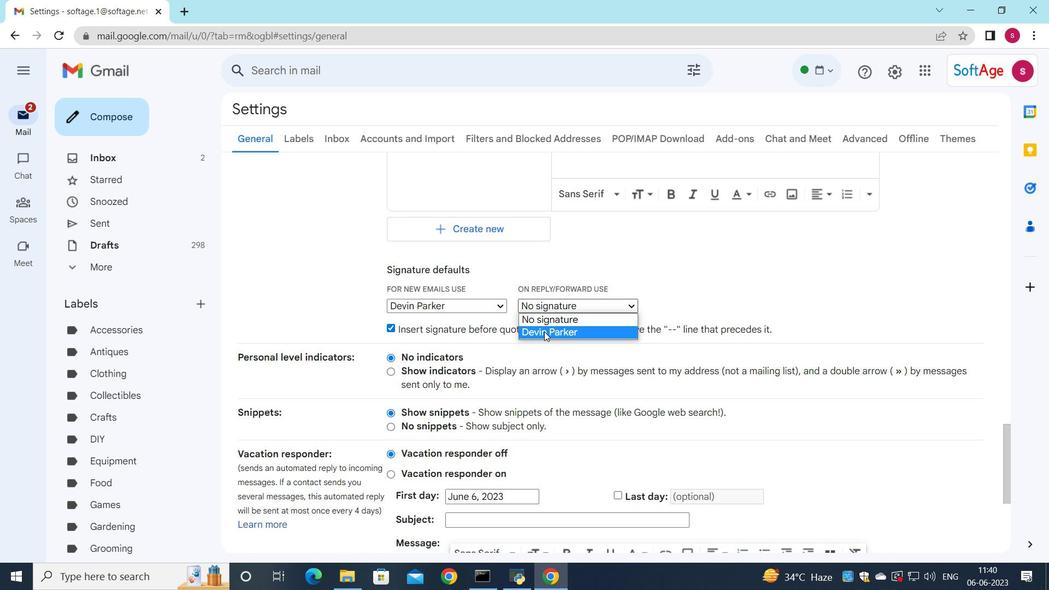 
Action: Mouse moved to (292, 289)
Screenshot: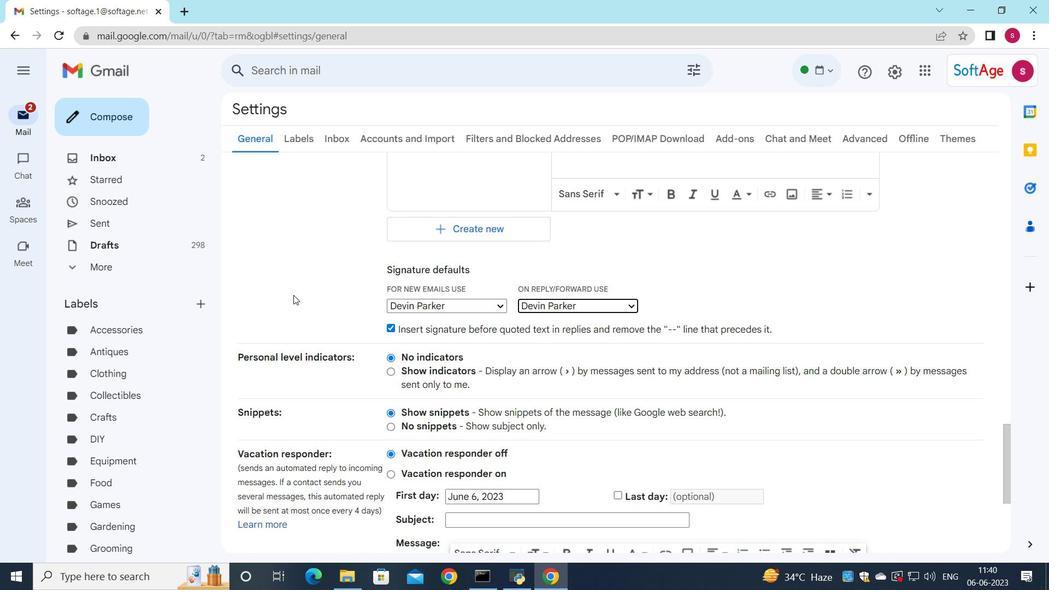 
Action: Mouse scrolled (292, 288) with delta (0, 0)
Screenshot: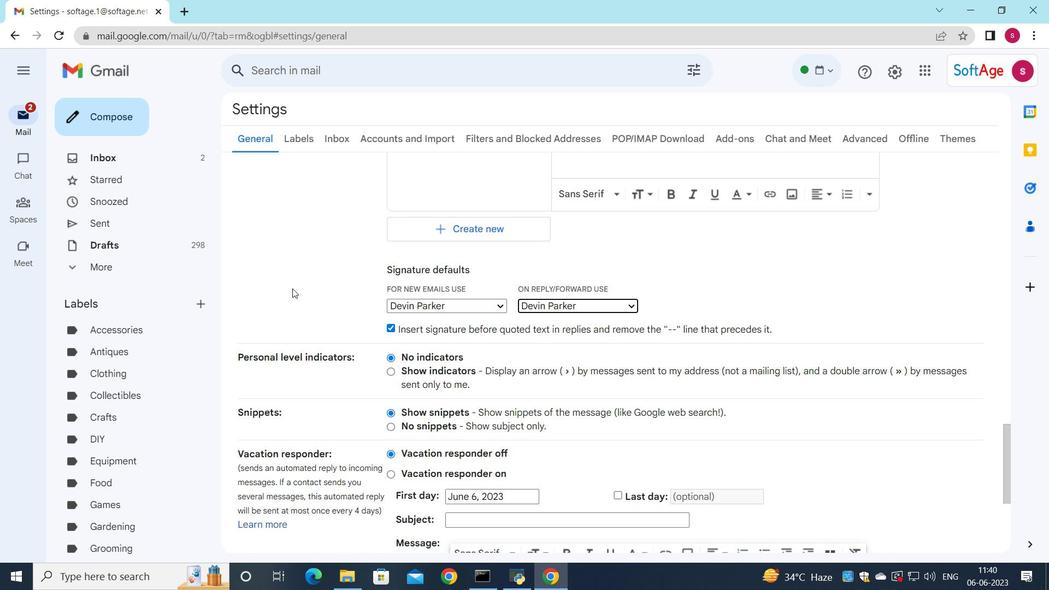 
Action: Mouse scrolled (292, 288) with delta (0, 0)
Screenshot: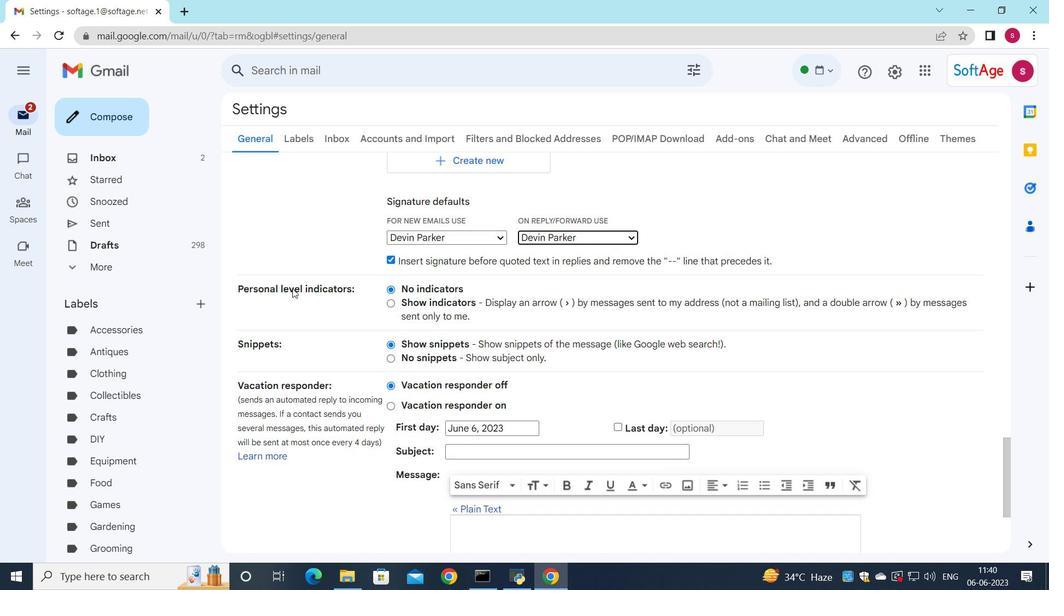 
Action: Mouse moved to (292, 297)
Screenshot: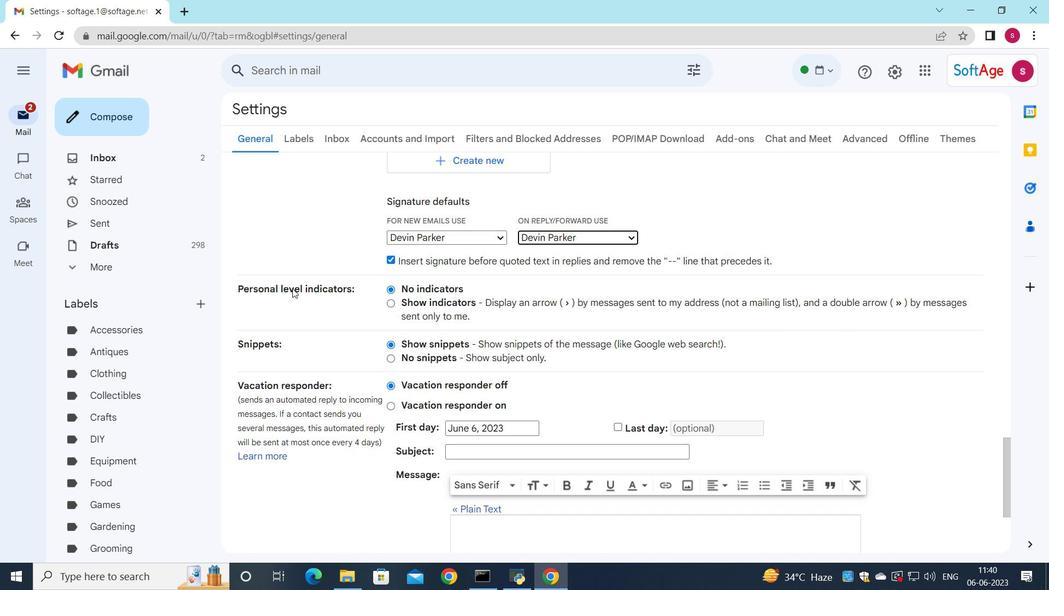 
Action: Mouse scrolled (292, 295) with delta (0, 0)
Screenshot: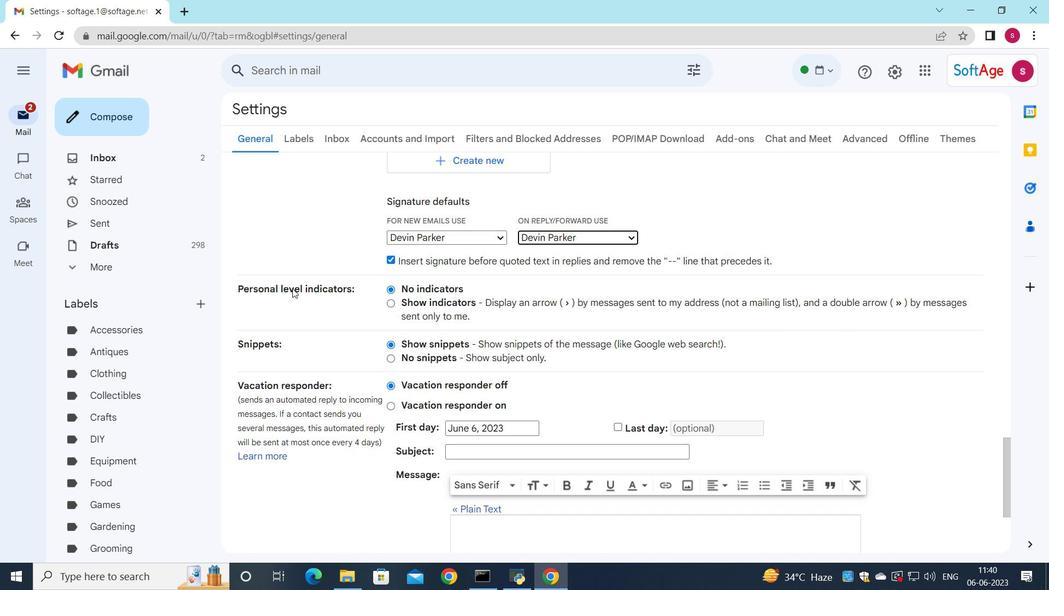 
Action: Mouse moved to (292, 305)
Screenshot: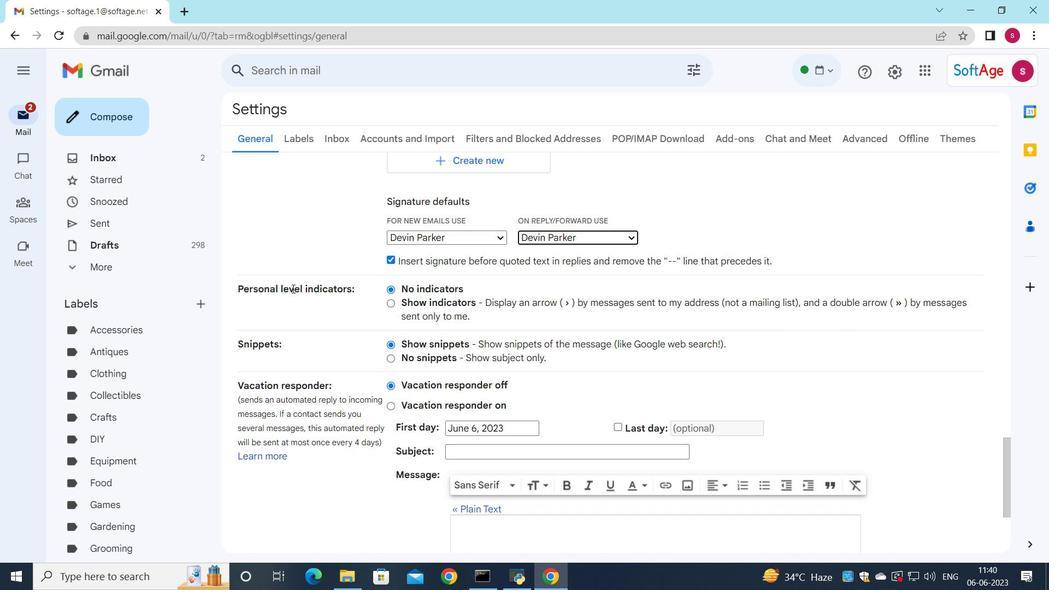 
Action: Mouse scrolled (292, 304) with delta (0, 0)
Screenshot: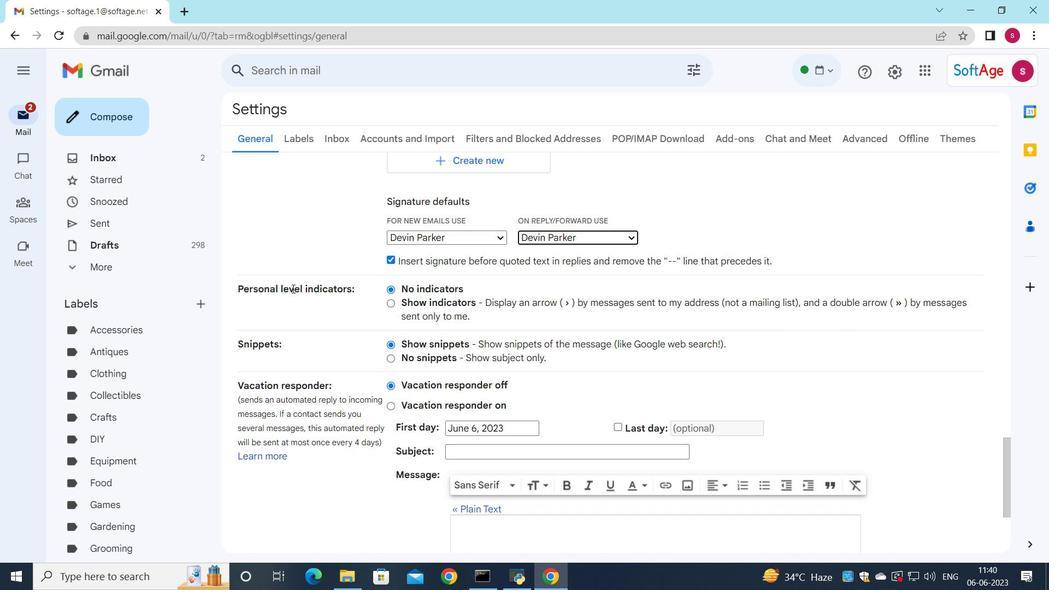 
Action: Mouse moved to (308, 339)
Screenshot: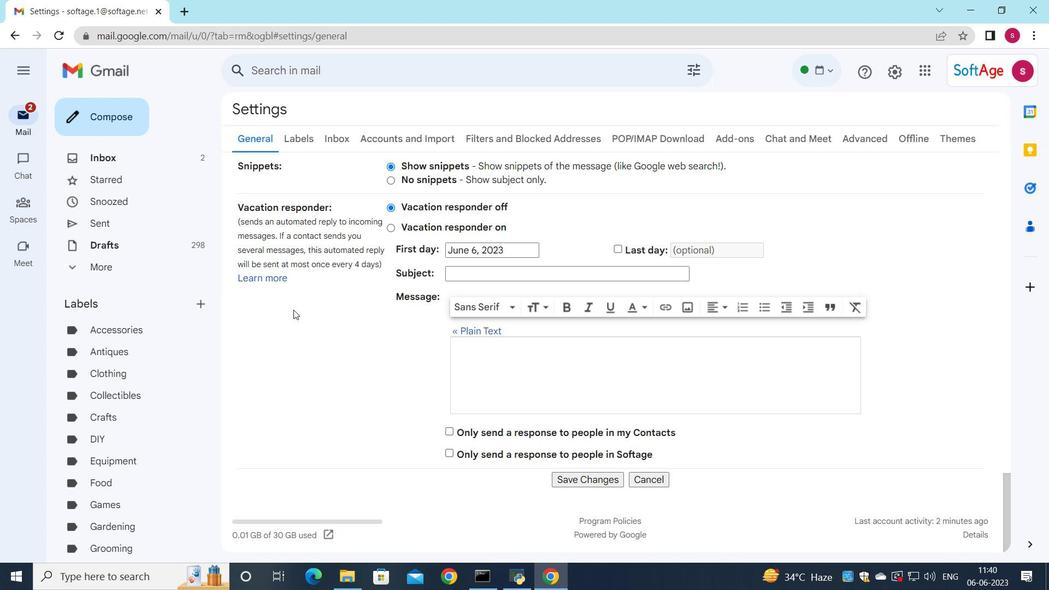 
Action: Mouse scrolled (308, 338) with delta (0, 0)
Screenshot: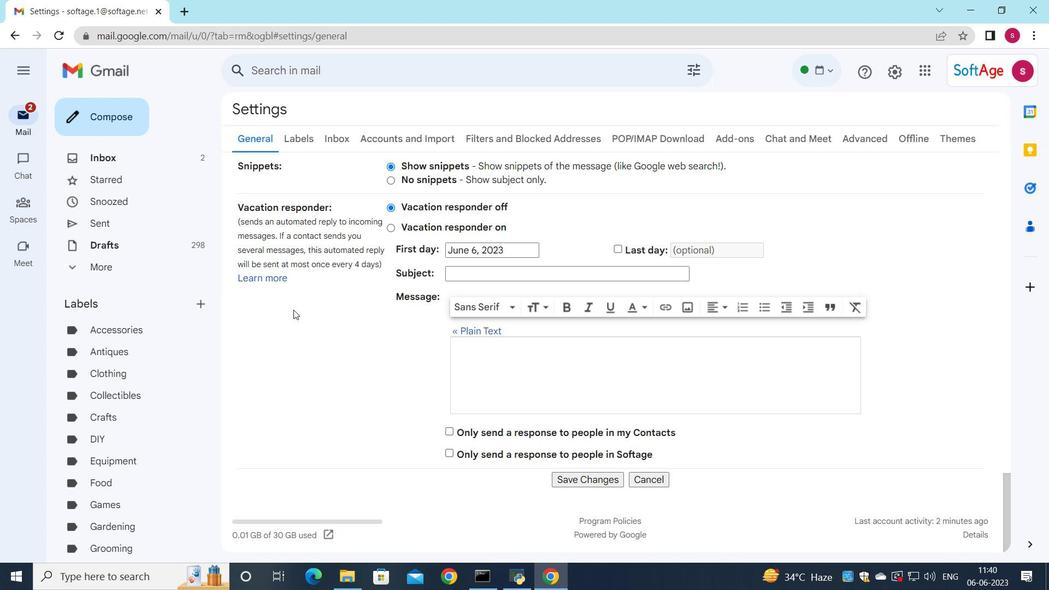
Action: Mouse moved to (325, 361)
Screenshot: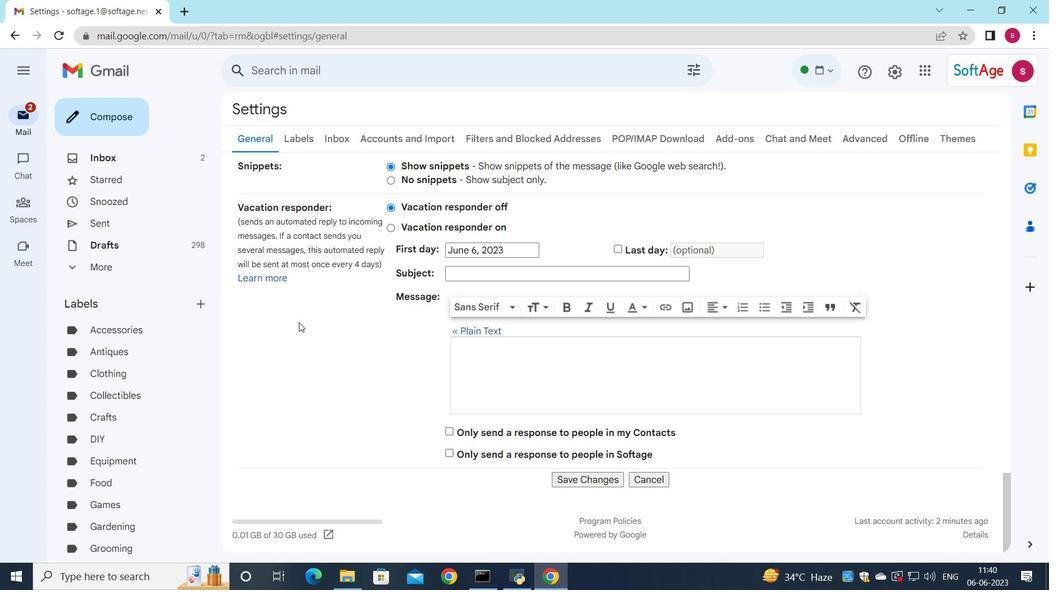 
Action: Mouse scrolled (325, 360) with delta (0, 0)
Screenshot: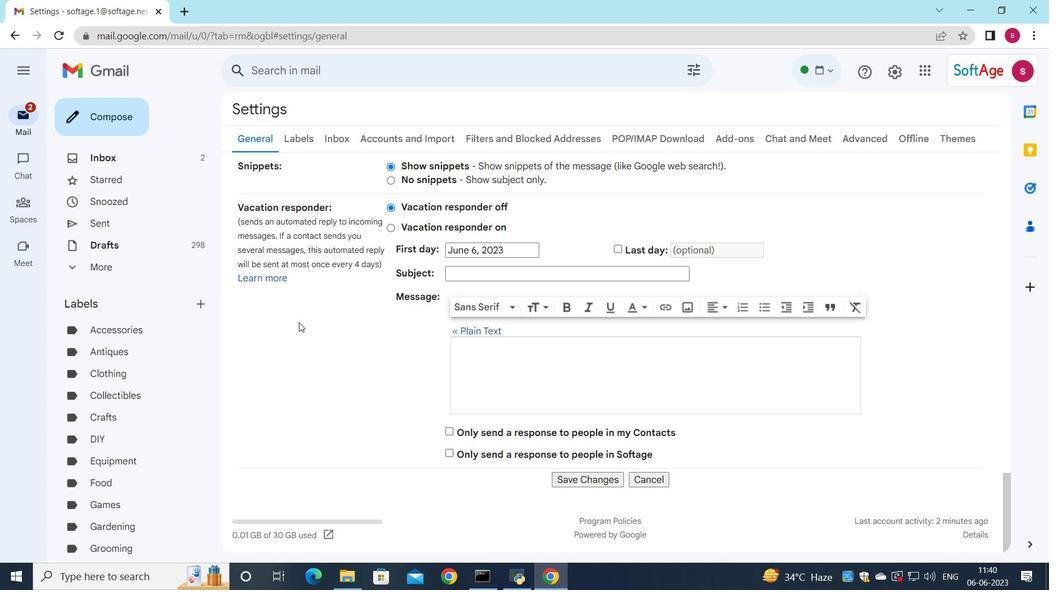 
Action: Mouse moved to (355, 378)
Screenshot: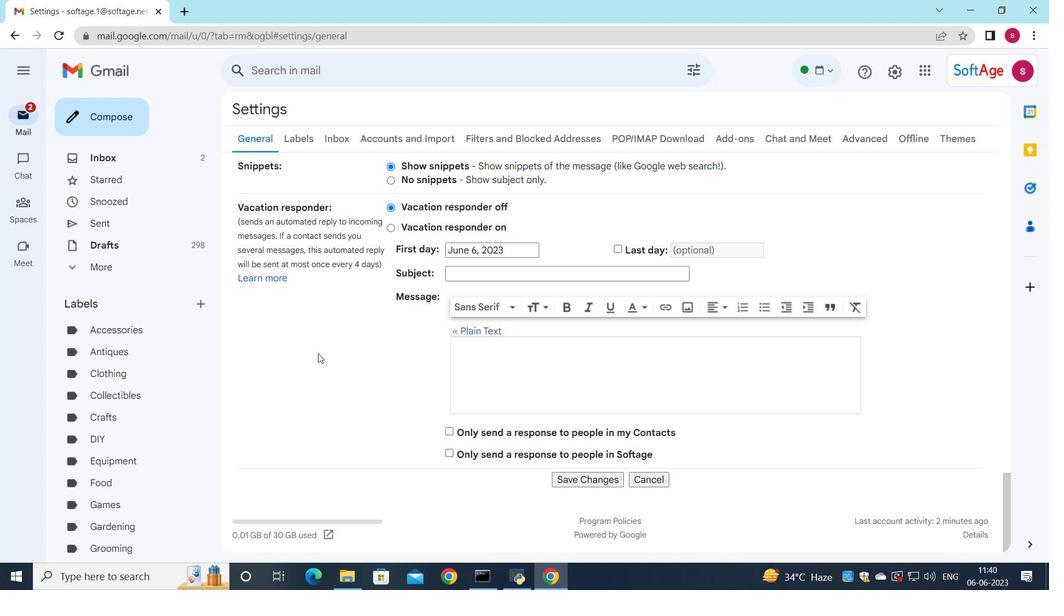 
Action: Mouse scrolled (340, 371) with delta (0, 0)
Screenshot: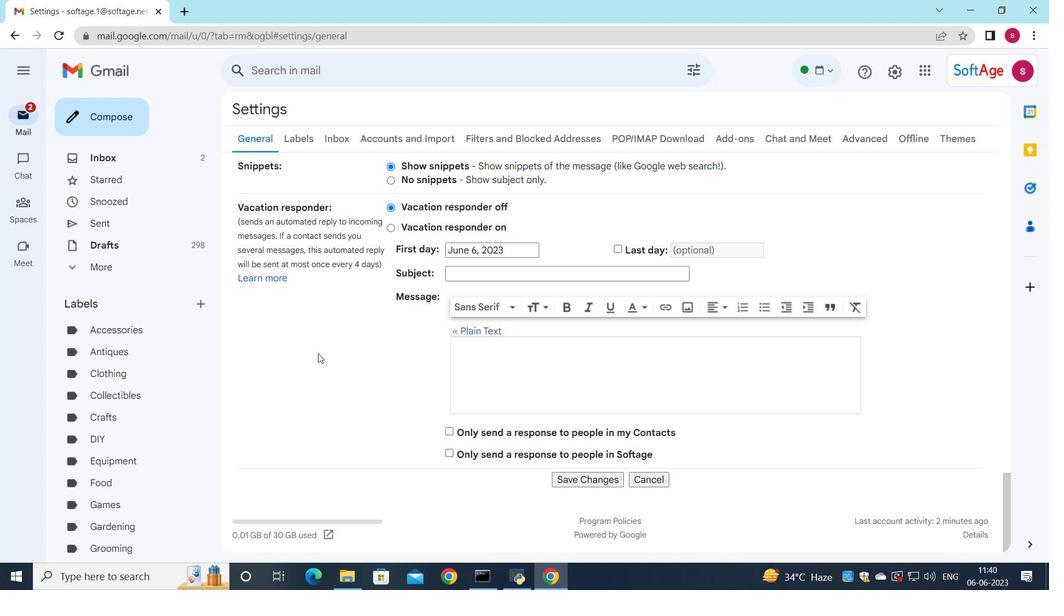 
Action: Mouse moved to (588, 485)
Screenshot: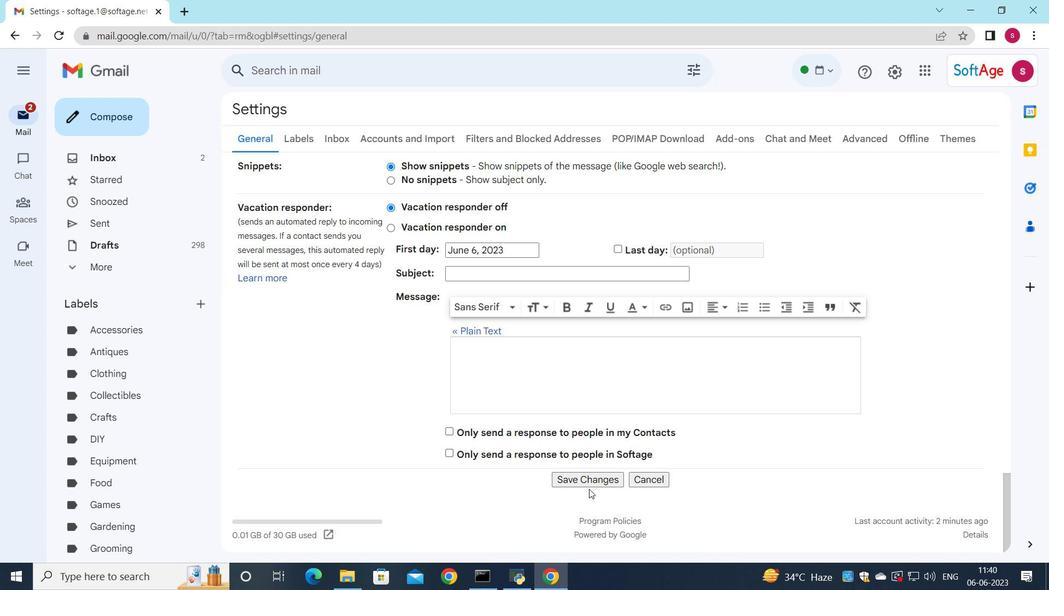 
Action: Mouse pressed left at (588, 485)
Screenshot: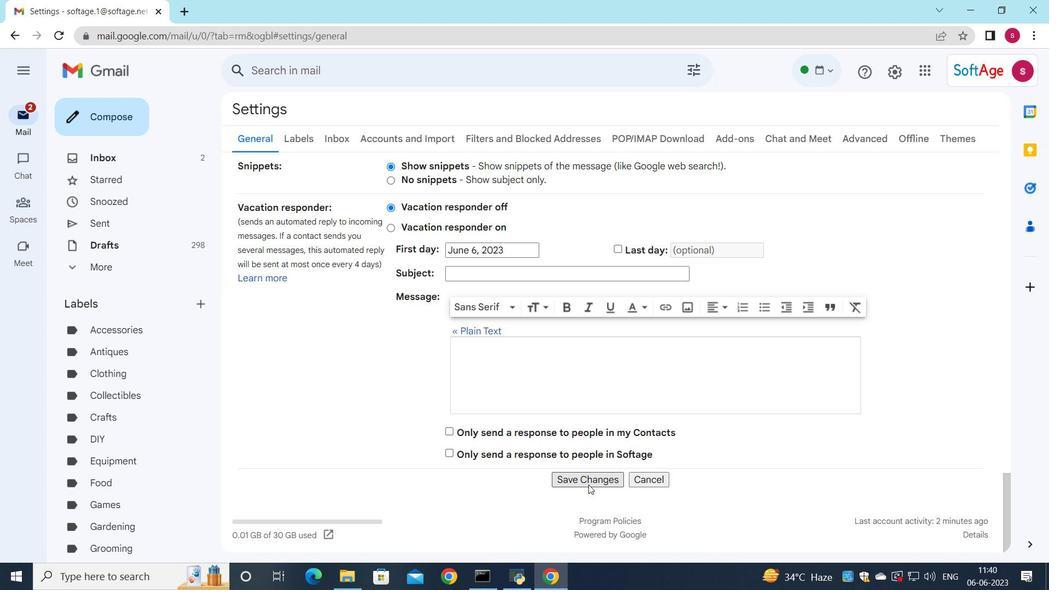 
Action: Mouse moved to (235, 434)
Screenshot: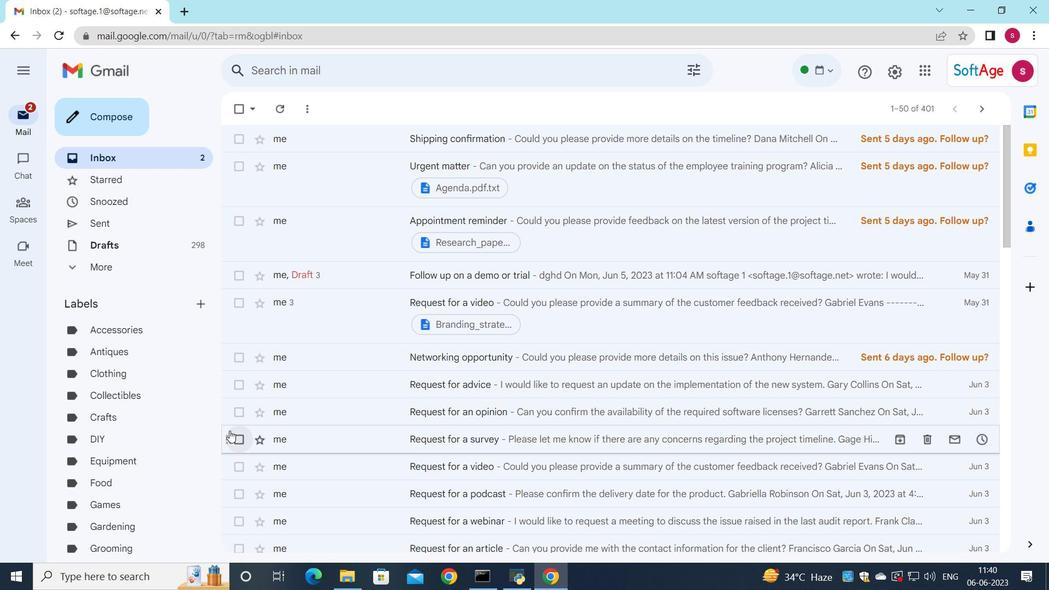 
Action: Mouse pressed left at (235, 434)
Screenshot: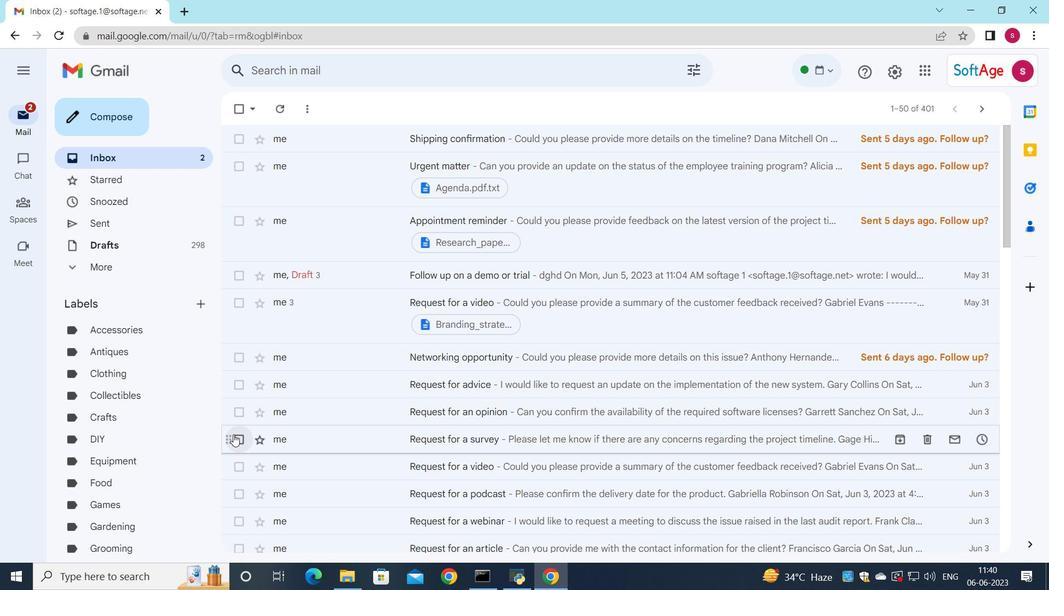 
Action: Mouse moved to (546, 112)
Screenshot: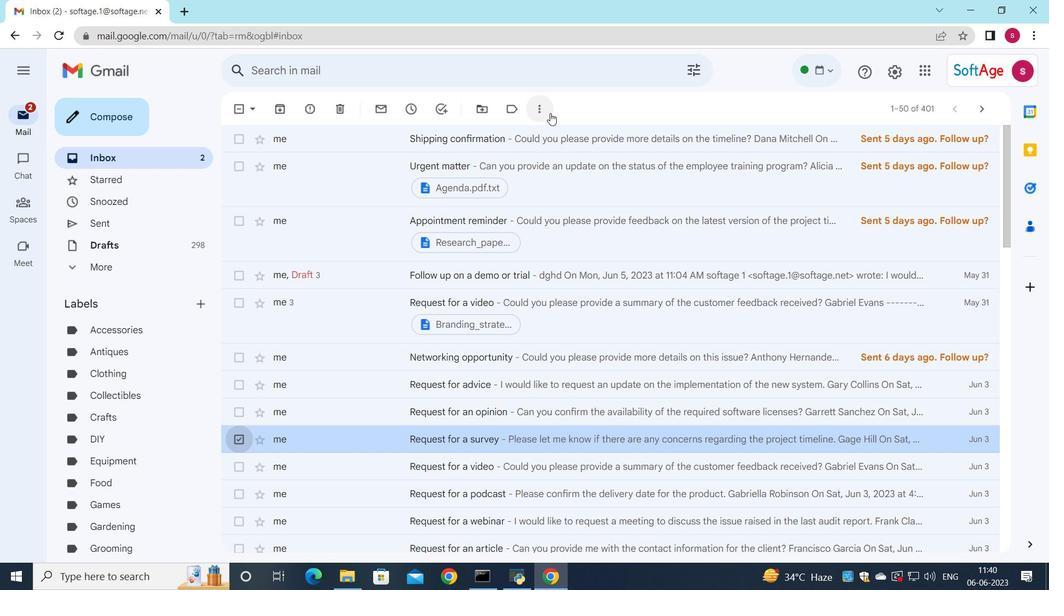 
Action: Mouse pressed left at (546, 112)
Screenshot: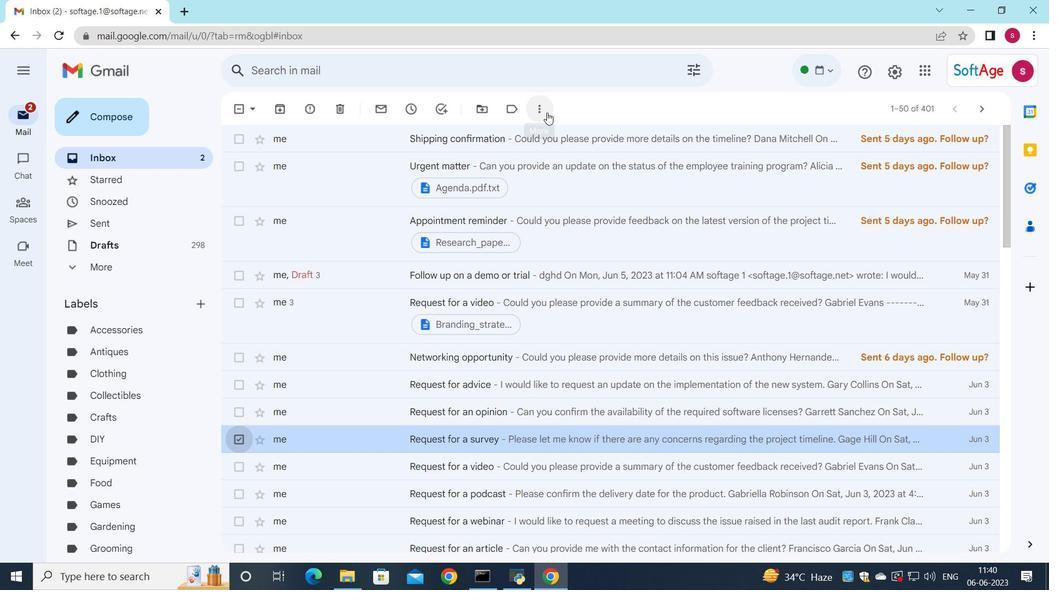 
Action: Mouse moved to (576, 237)
Screenshot: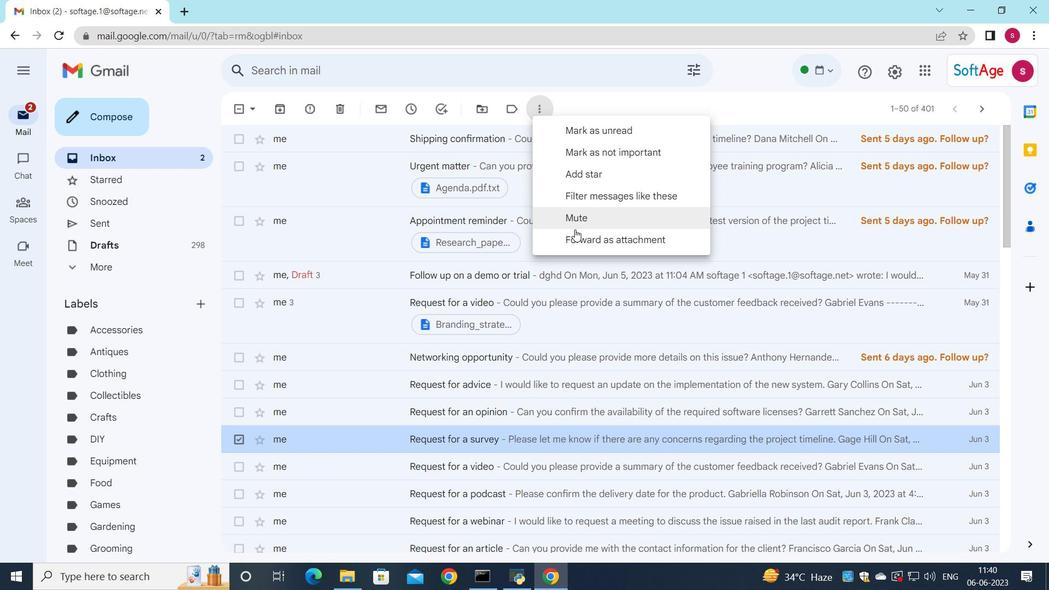 
Action: Mouse pressed left at (576, 237)
Screenshot: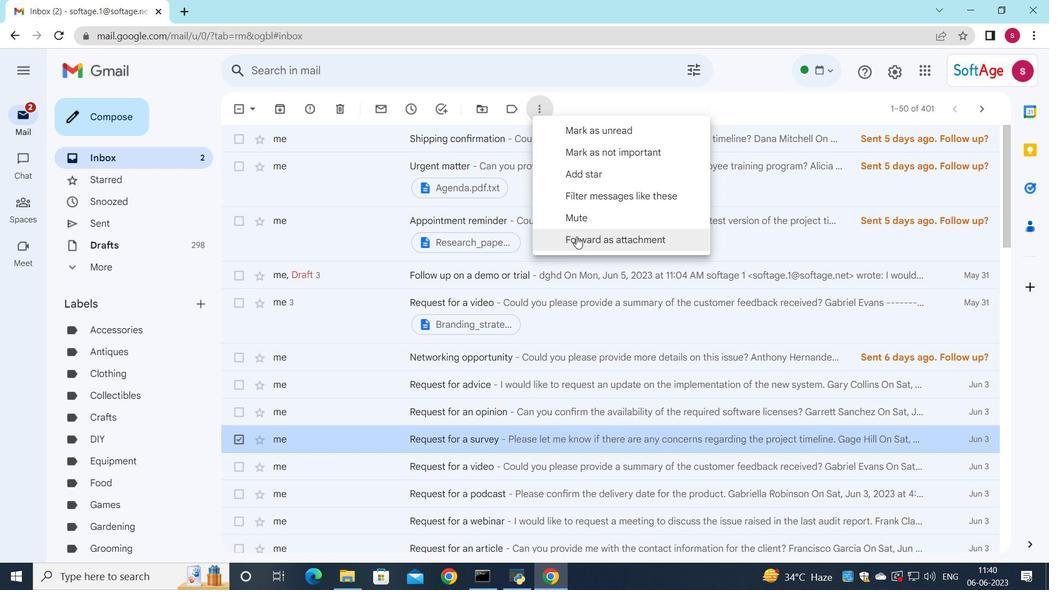 
Action: Mouse moved to (574, 239)
Screenshot: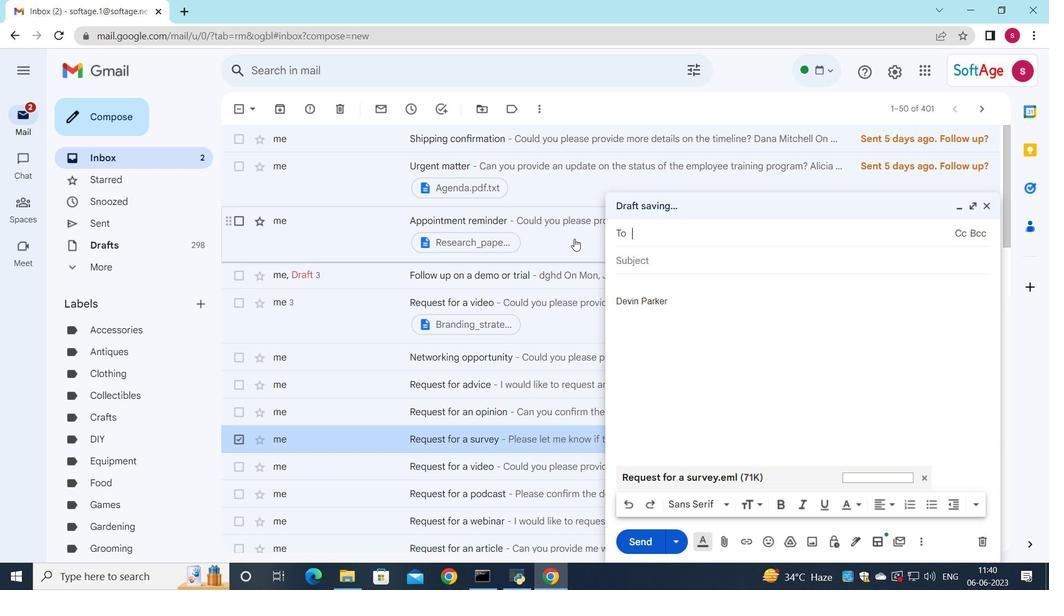 
Action: Key pressed s
Screenshot: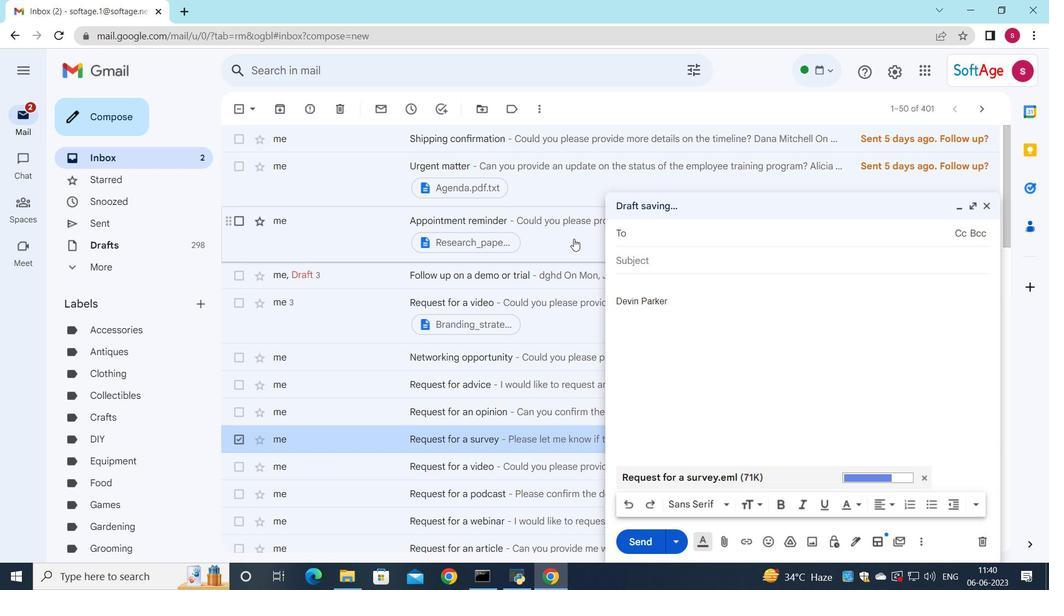 
Action: Mouse moved to (696, 507)
Screenshot: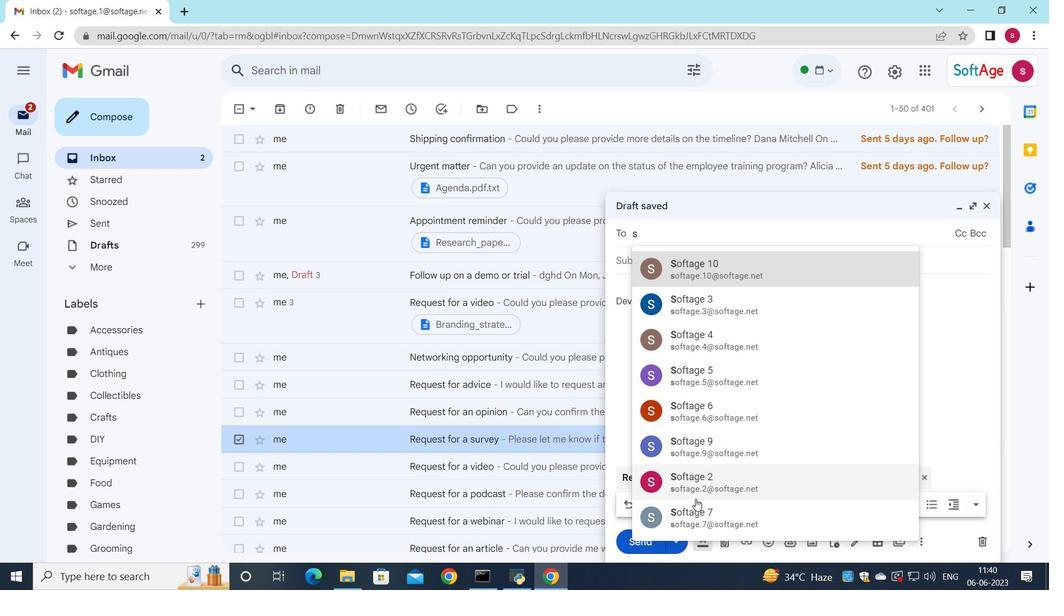 
Action: Mouse pressed left at (696, 507)
Screenshot: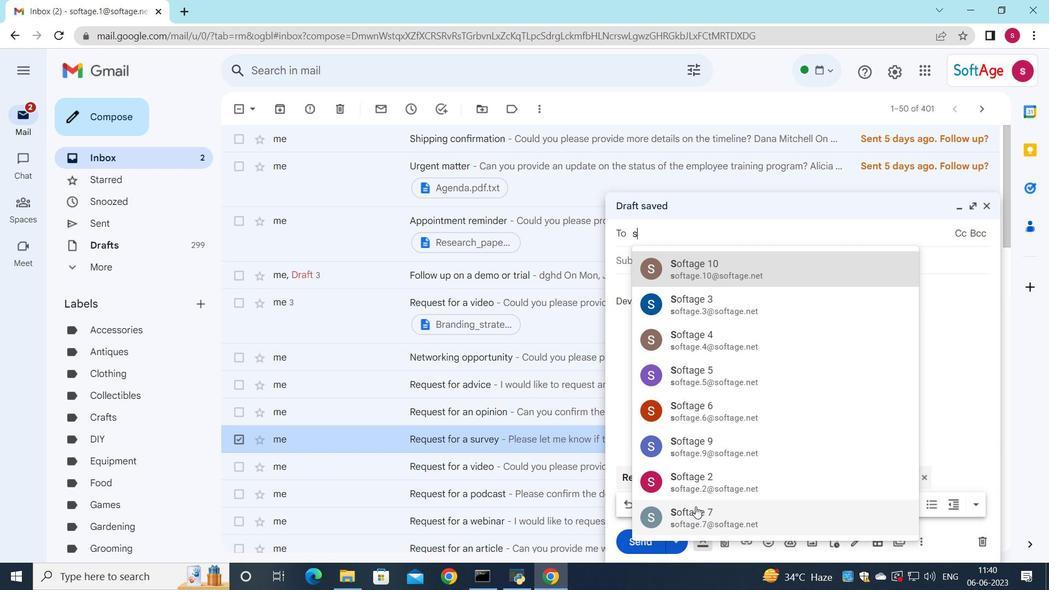 
Action: Mouse moved to (647, 272)
Screenshot: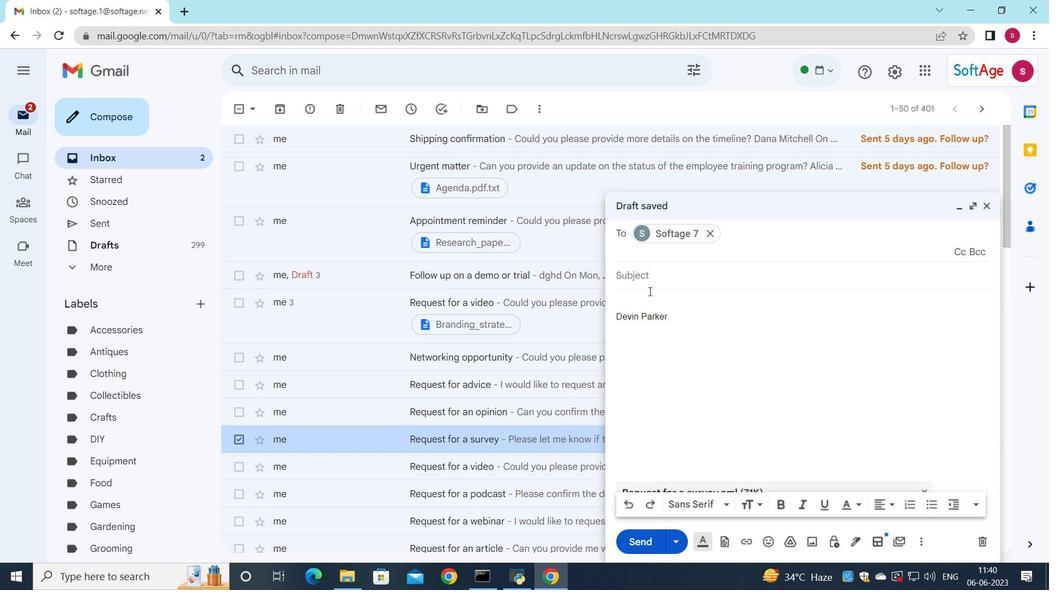 
Action: Mouse pressed left at (647, 272)
Screenshot: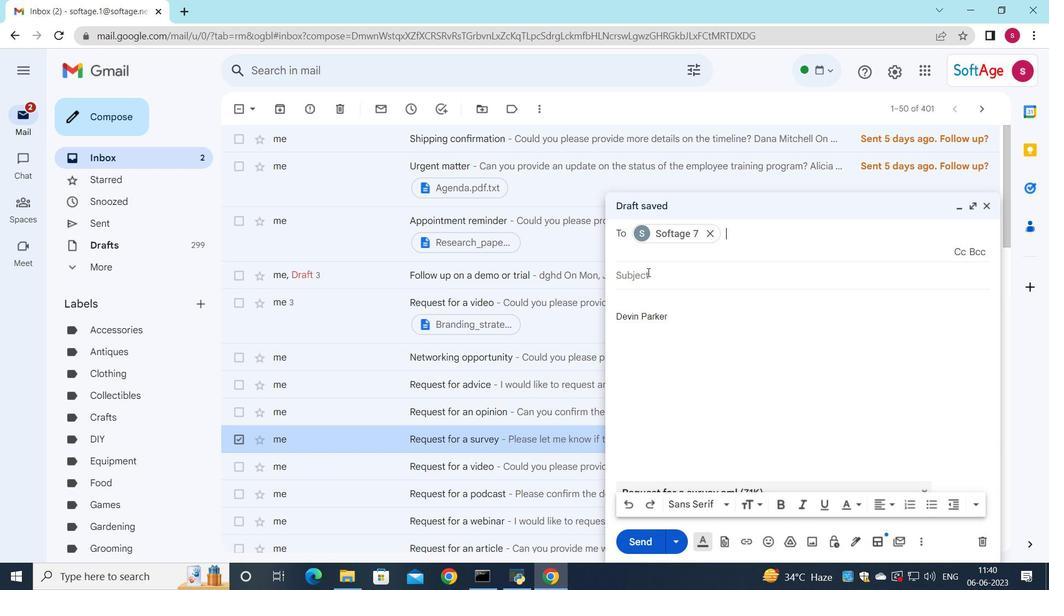 
Action: Key pressed <Key.shift><Key.shift><Key.shift><Key.shift><Key.shift><Key.shift><Key.shift><Key.shift><Key.shift><Key.shift><Key.shift><Key.shift><Key.shift><Key.shift><Key.shift><Key.shift><Key.shift><Key.shift><Key.shift><Key.shift><Key.shift><Key.shift>Qu
Screenshot: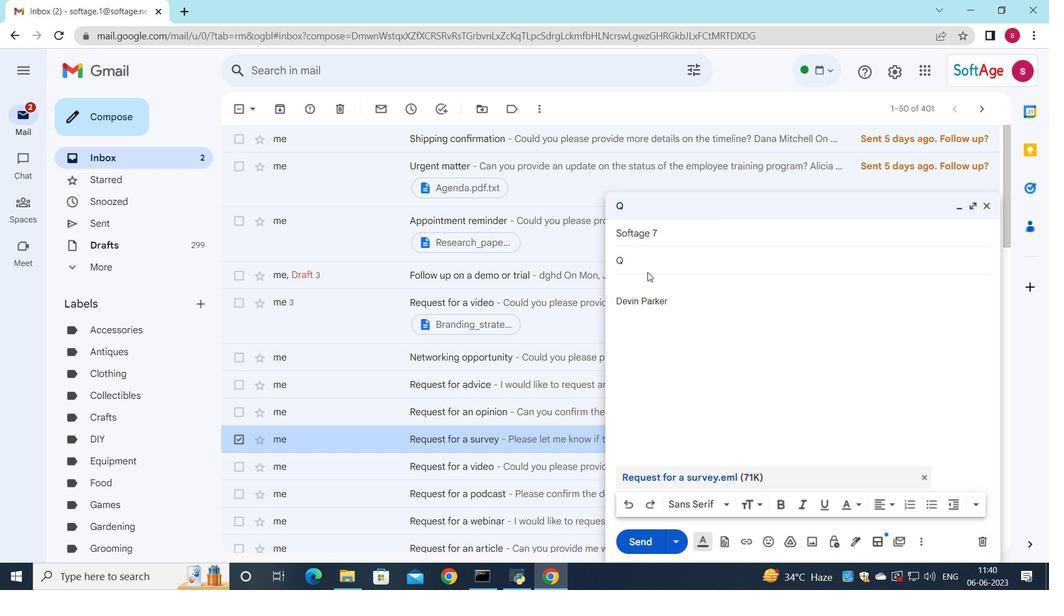
Action: Mouse moved to (645, 276)
Screenshot: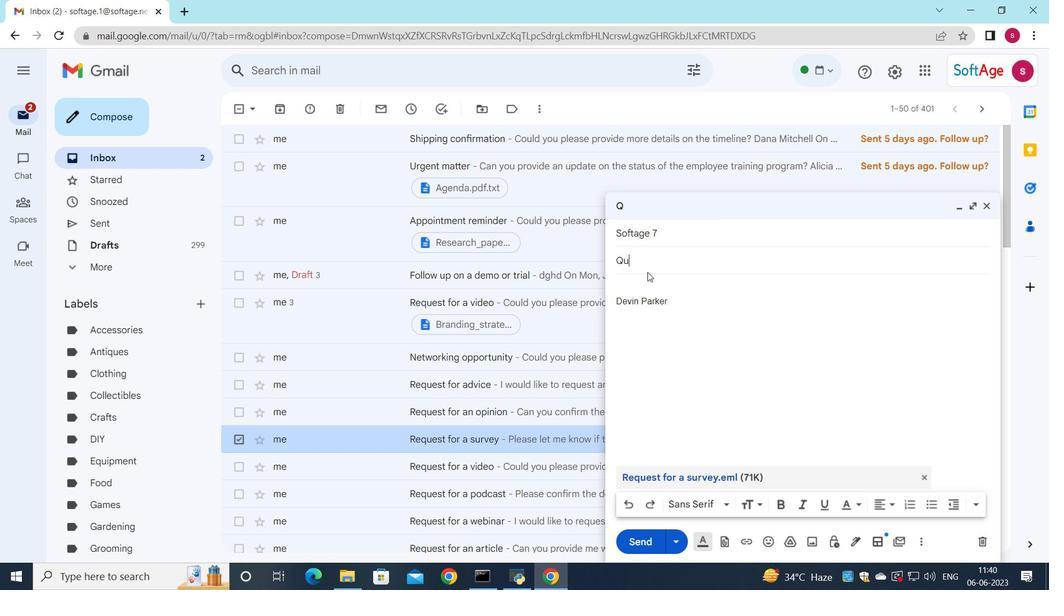 
Action: Key pressed arterly
Screenshot: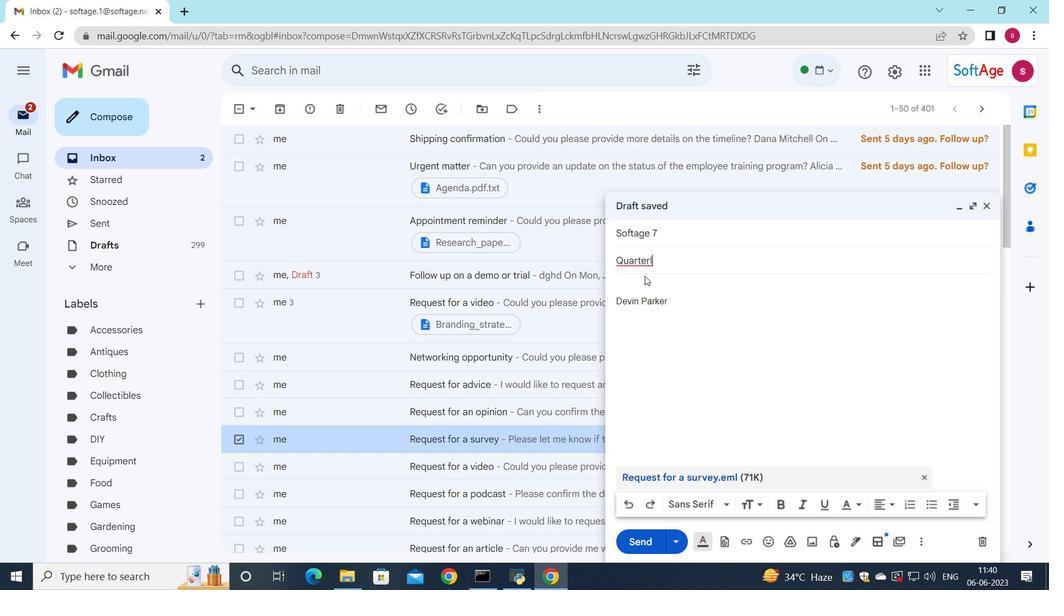 
Action: Mouse moved to (657, 283)
Screenshot: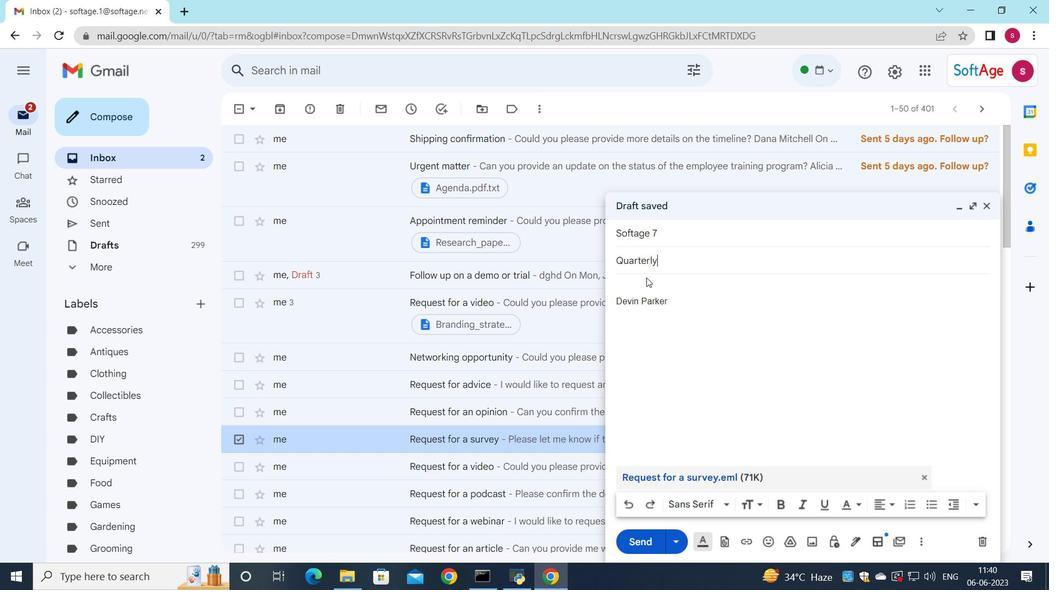 
Action: Key pressed report
Screenshot: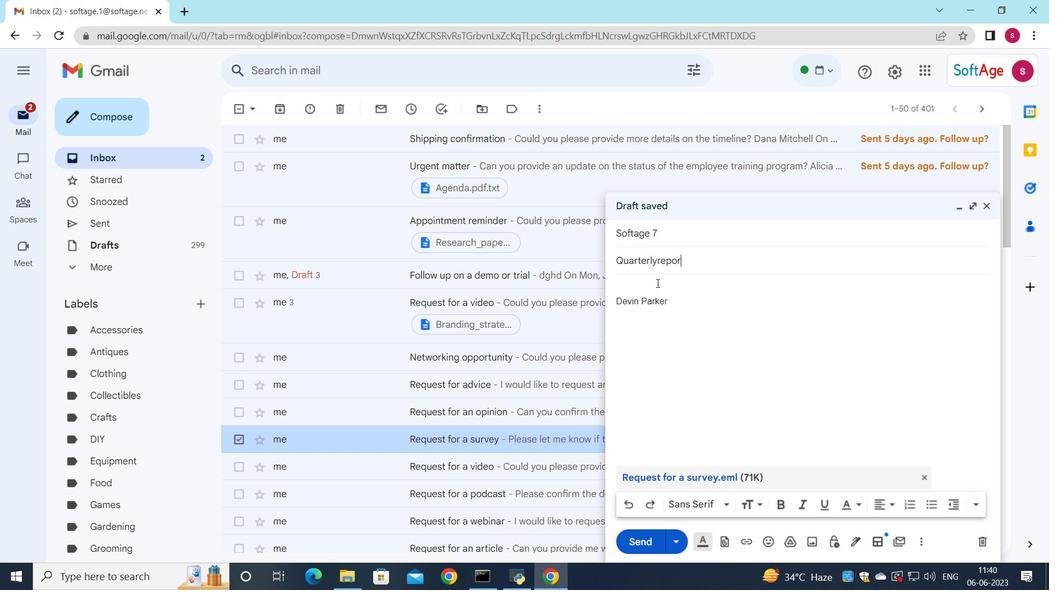
Action: Mouse moved to (656, 261)
Screenshot: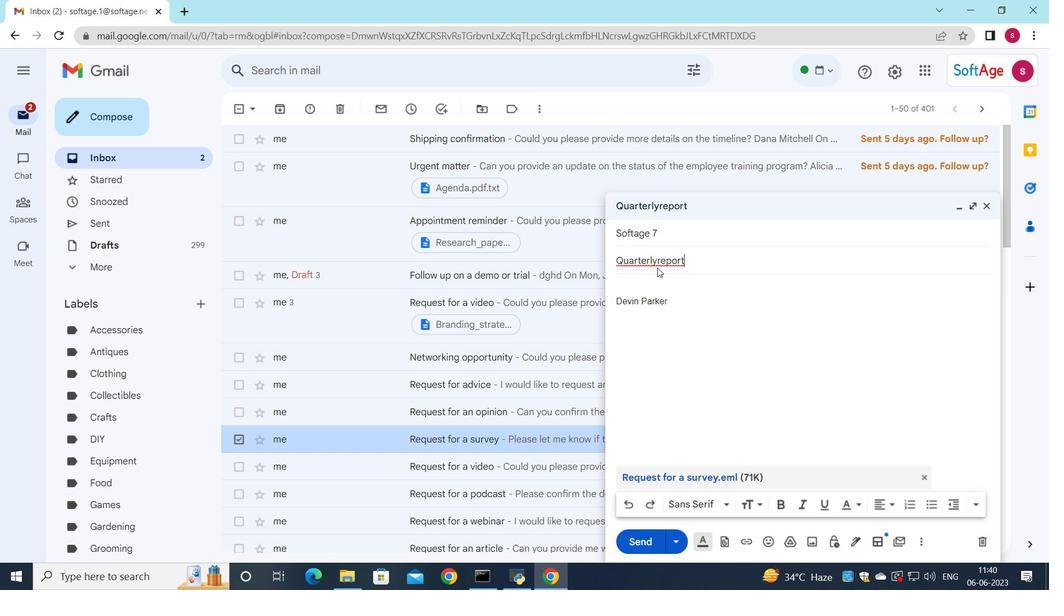 
Action: Mouse pressed left at (656, 261)
Screenshot: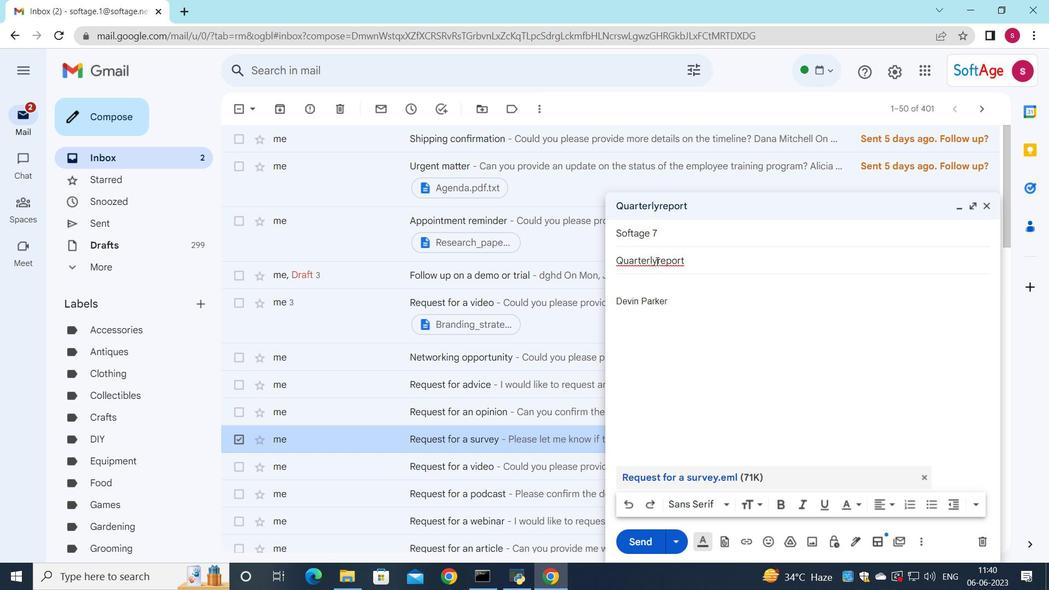 
Action: Key pressed <Key.space>
Screenshot: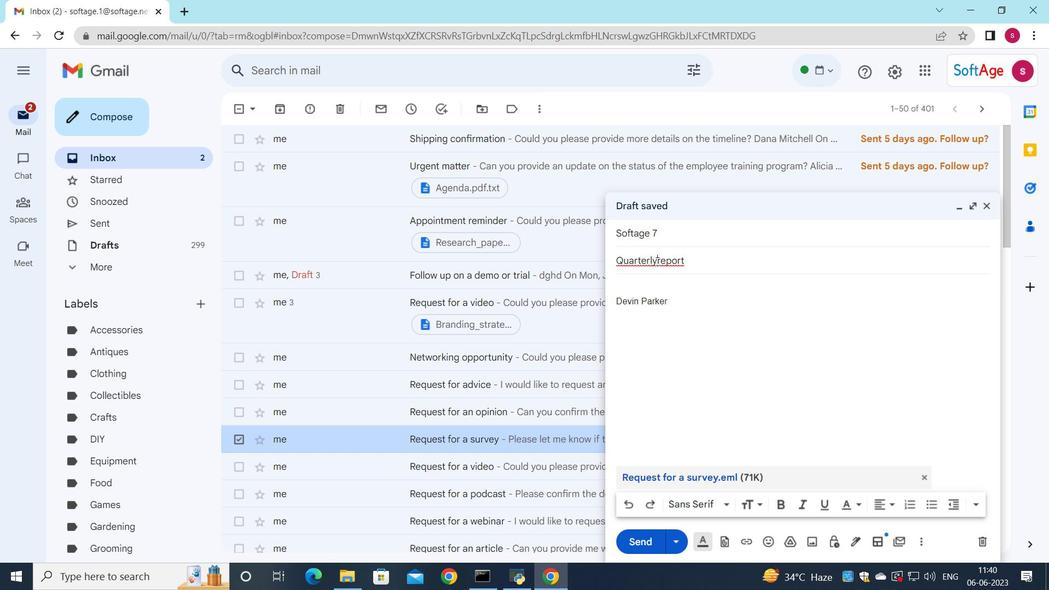 
Action: Mouse moved to (629, 284)
Screenshot: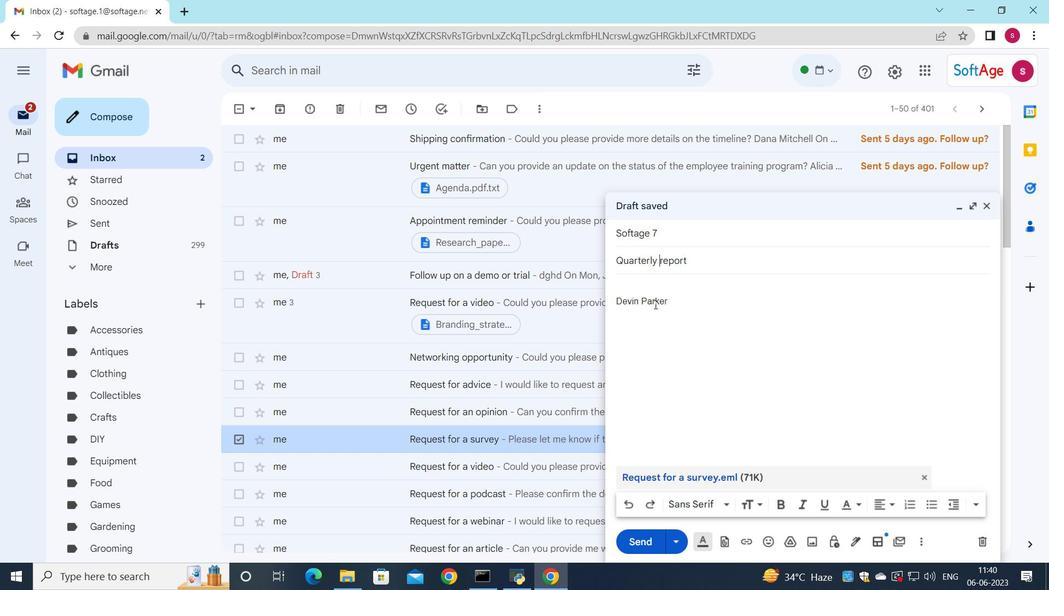 
Action: Mouse pressed left at (629, 284)
Screenshot: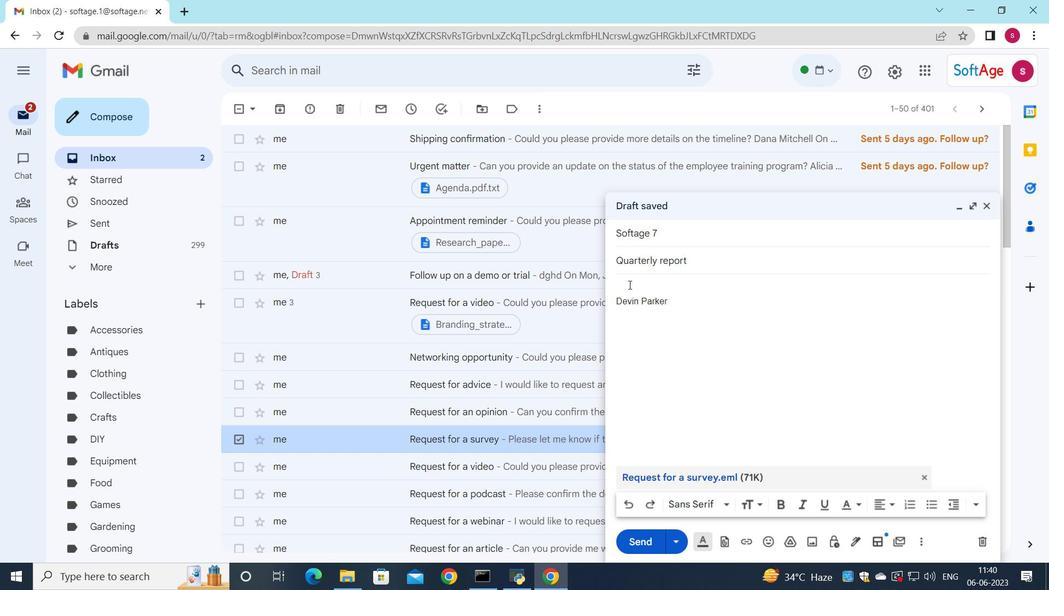 
Action: Key pressed <Key.shift>Please<Key.space>provide<Key.space>me<Key.space>with<Key.space>an<Key.space>update<Key.space>on<Key.space>the<Key.space>projects<Key.space>change<Key.space>management<Key.space>olan<Key.backspace><Key.backspace><Key.backspace><Key.backspace>plan.
Screenshot: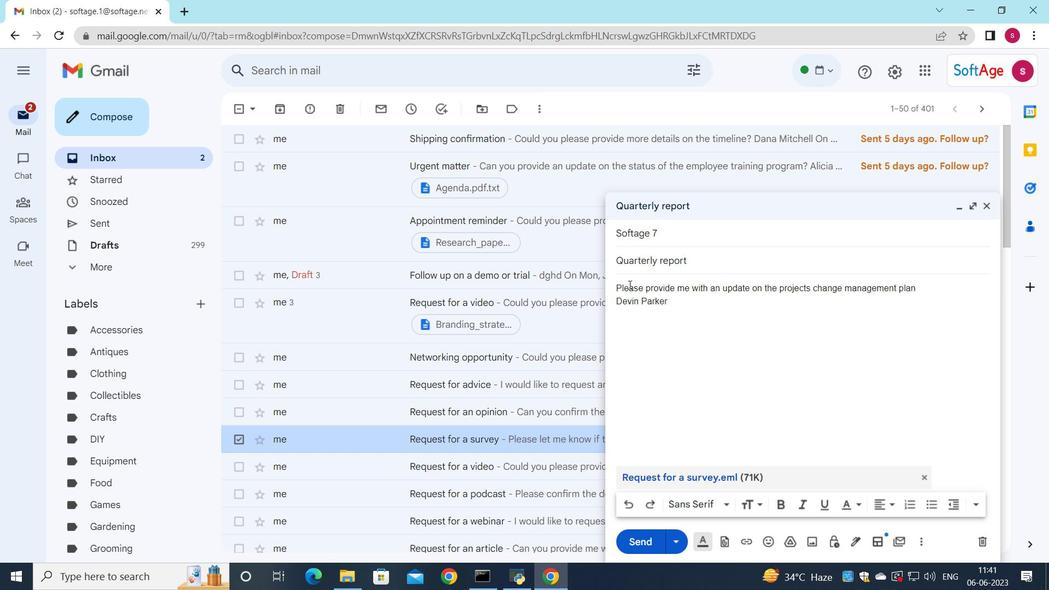 
Action: Mouse moved to (622, 540)
Screenshot: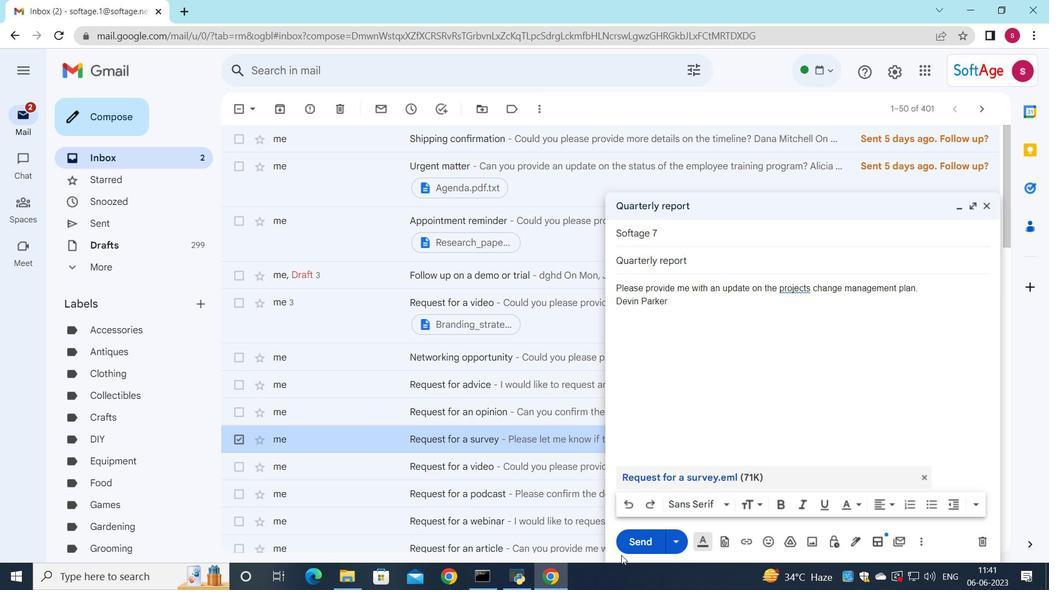 
Action: Mouse pressed left at (622, 540)
Screenshot: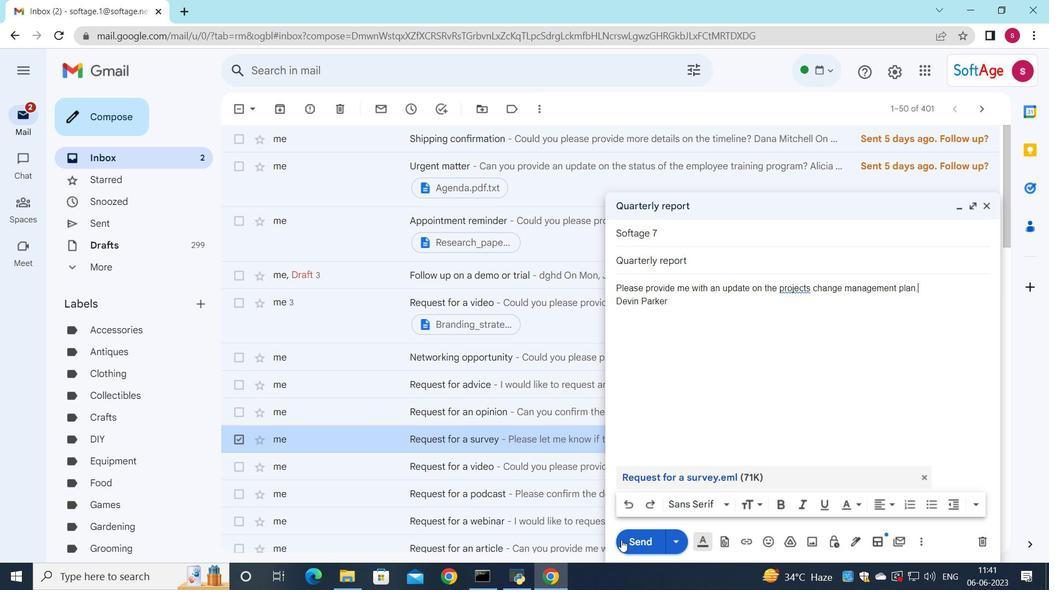 
Action: Mouse moved to (638, 440)
Screenshot: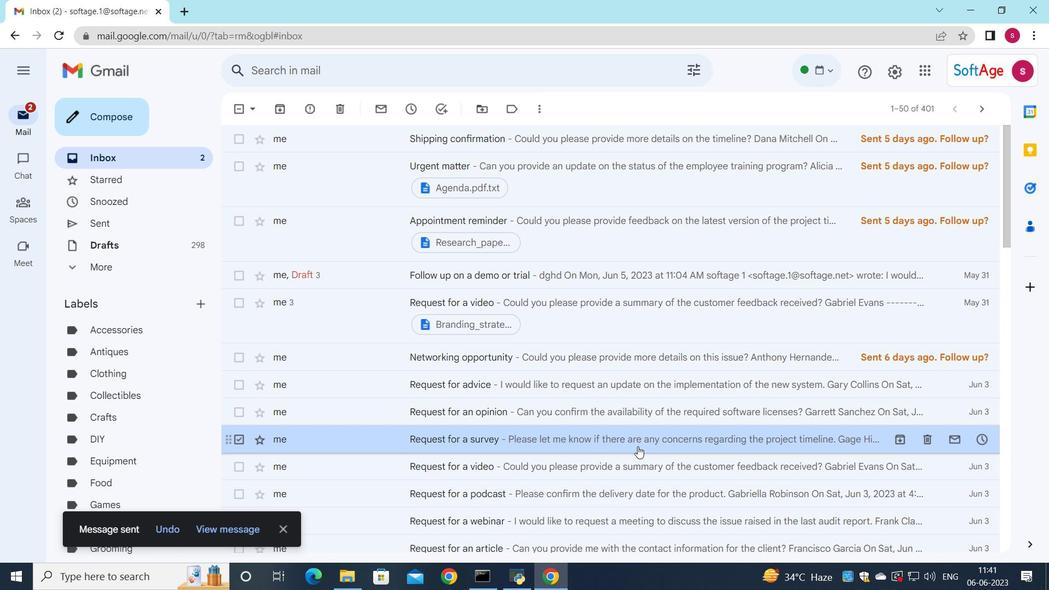 
